 Task: In the Contact  Victoria_Lee@publictheater.org, Create email and send with subject: 'Welcome to a New Paradigm: Introducing Our Visionary Solution', and with mail content 'Greetings,_x000D_
Introducing a visionary approach that will reshape the landscape of your industry. Join us and be part of the future of success!_x000D_
Kind Regards', attach the document: Proposal.doc and insert image: visitingcard.jpg. Below Kind Regards, write Behance and insert the URL: 'www.behance.net'. Mark checkbox to create task to follow up : In 3 business days . Logged in from softage.5@softage.net
Action: Mouse moved to (61, 59)
Screenshot: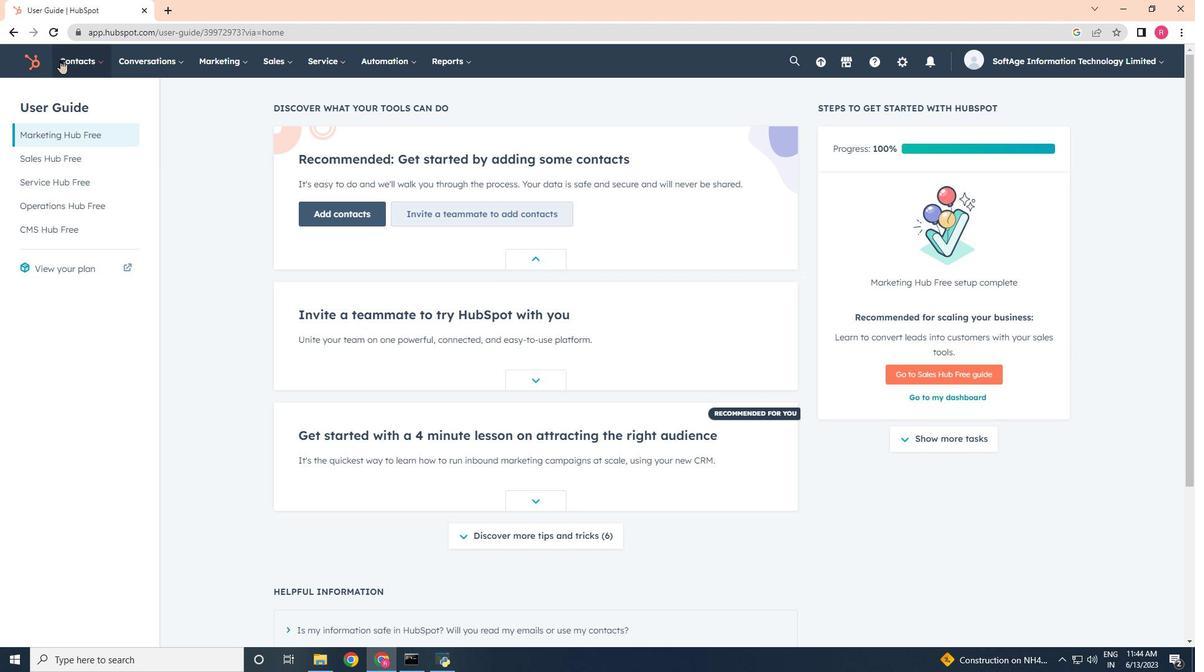 
Action: Mouse pressed left at (61, 59)
Screenshot: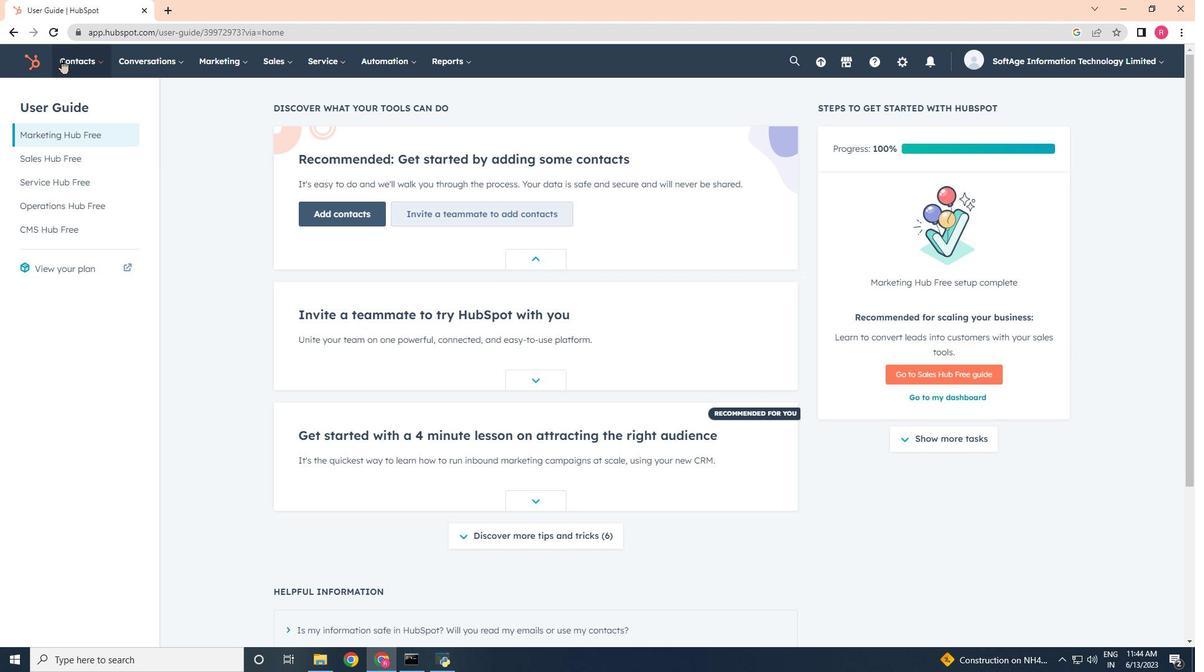 
Action: Mouse moved to (80, 99)
Screenshot: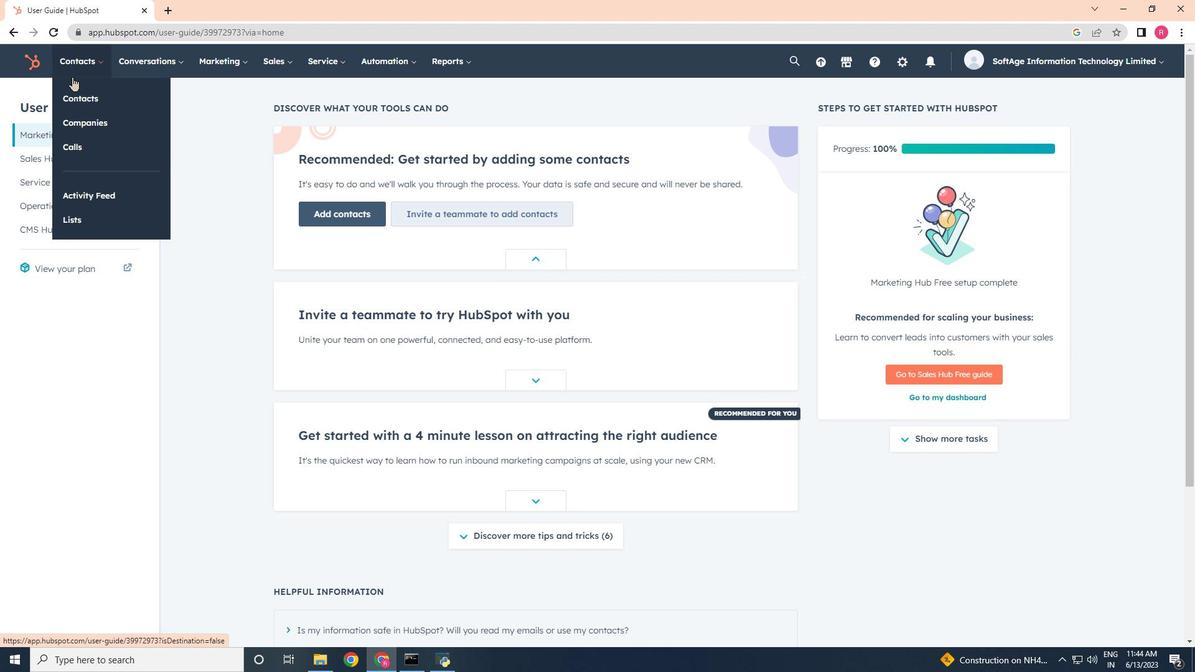 
Action: Mouse pressed left at (80, 99)
Screenshot: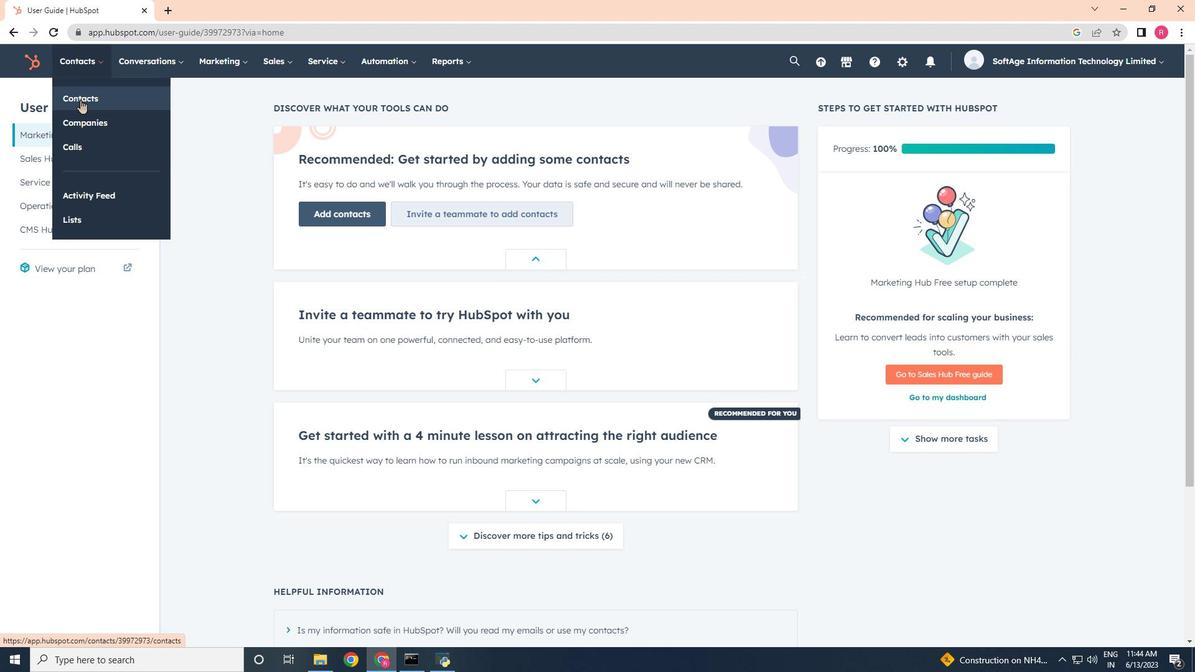 
Action: Mouse moved to (90, 204)
Screenshot: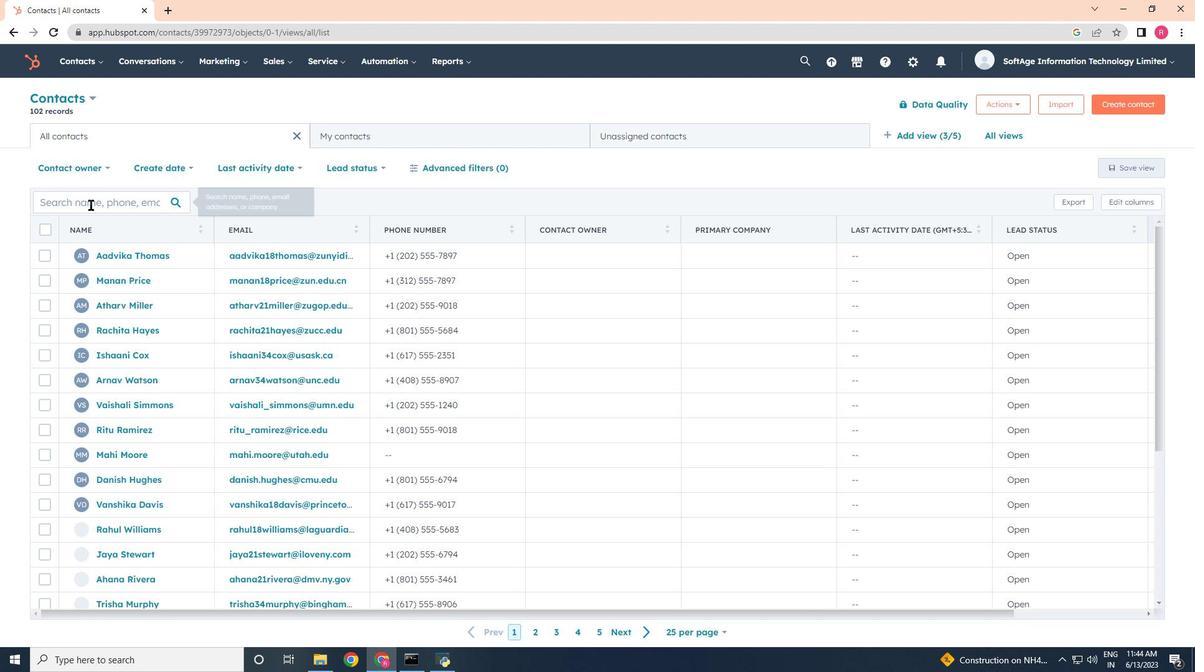 
Action: Mouse pressed left at (90, 204)
Screenshot: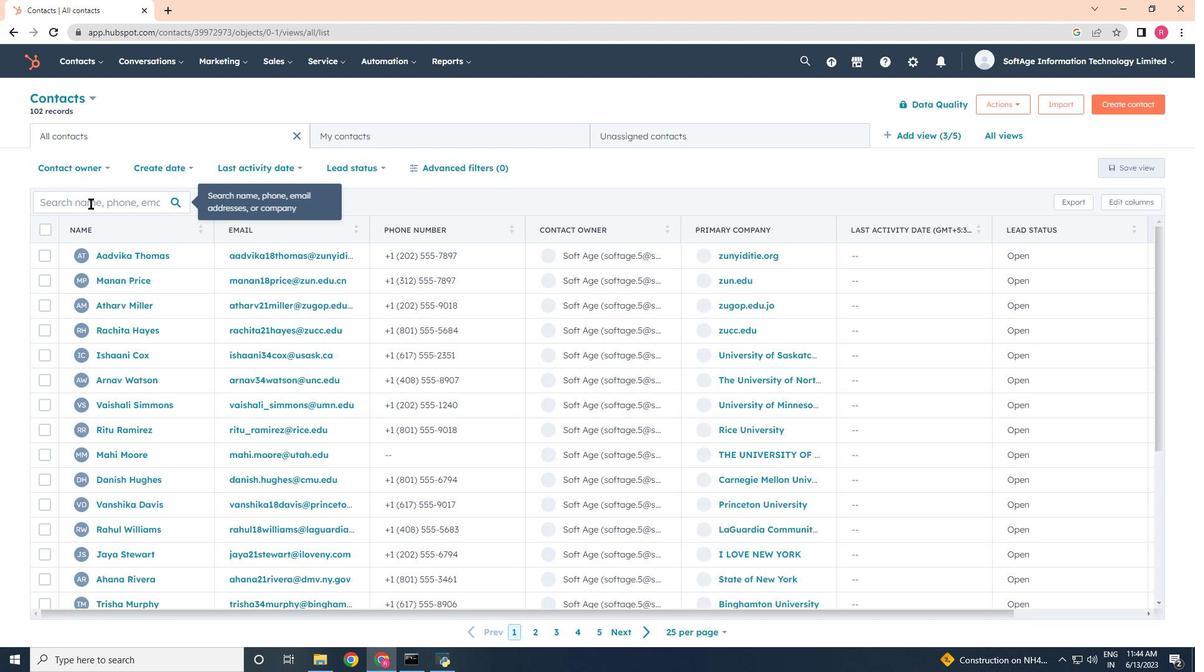 
Action: Key pressed <Key.shift>Victoria<Key.shift><Key.shift><Key.shift><Key.shift><Key.shift><Key.shift><Key.shift><Key.shift><Key.shift><Key.shift><Key.shift><Key.shift><Key.shift><Key.shift>_<Key.shift>Lee<Key.shift>@publictheater.org
Screenshot: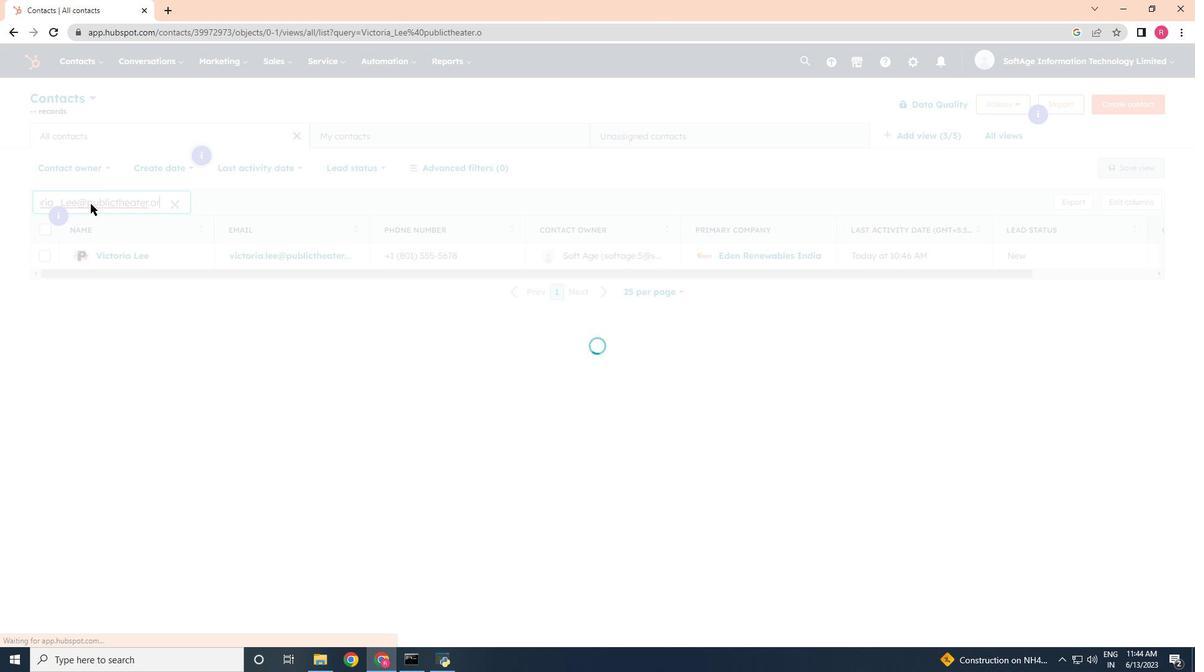 
Action: Mouse moved to (102, 257)
Screenshot: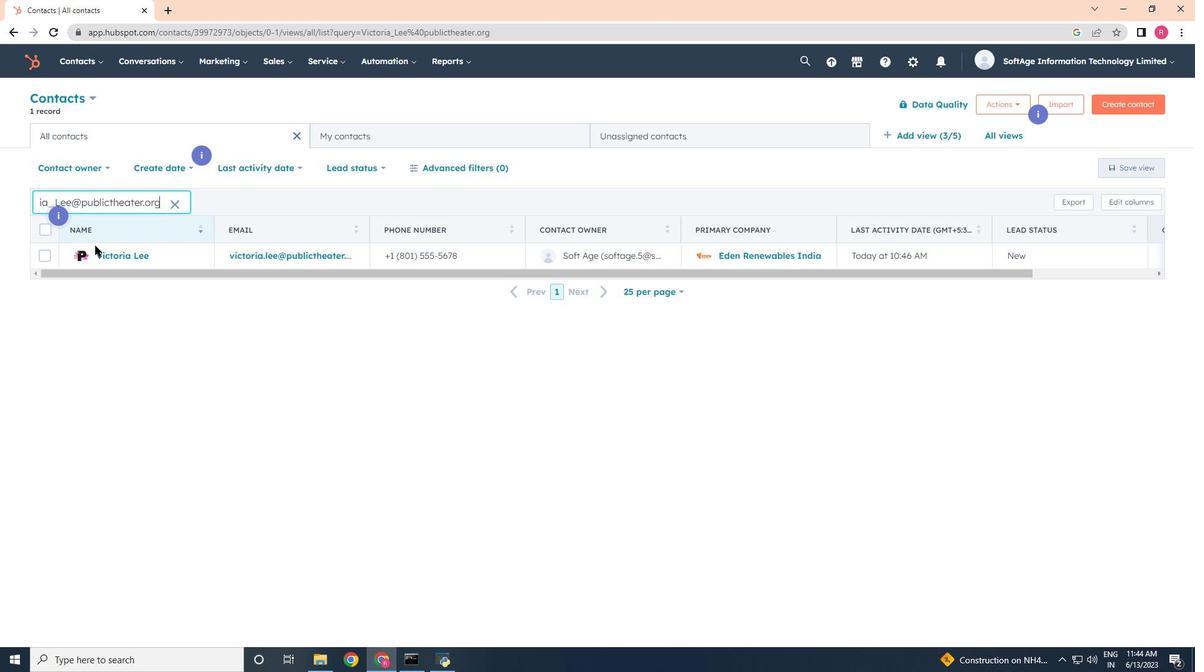 
Action: Mouse pressed left at (102, 257)
Screenshot: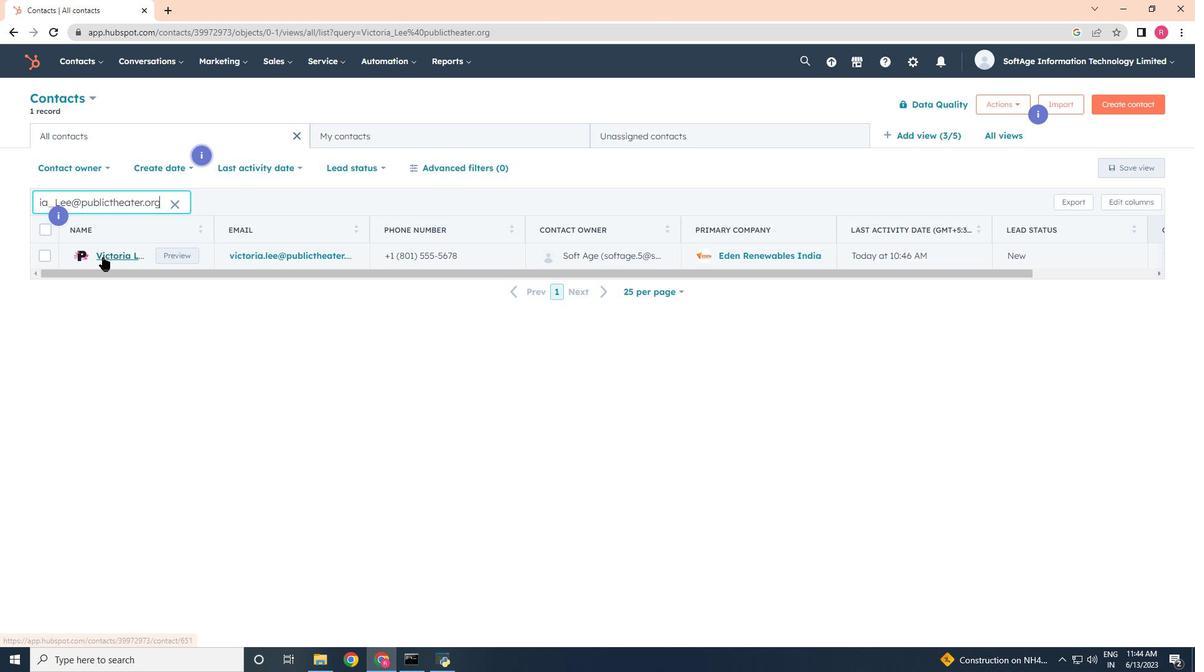 
Action: Mouse moved to (75, 210)
Screenshot: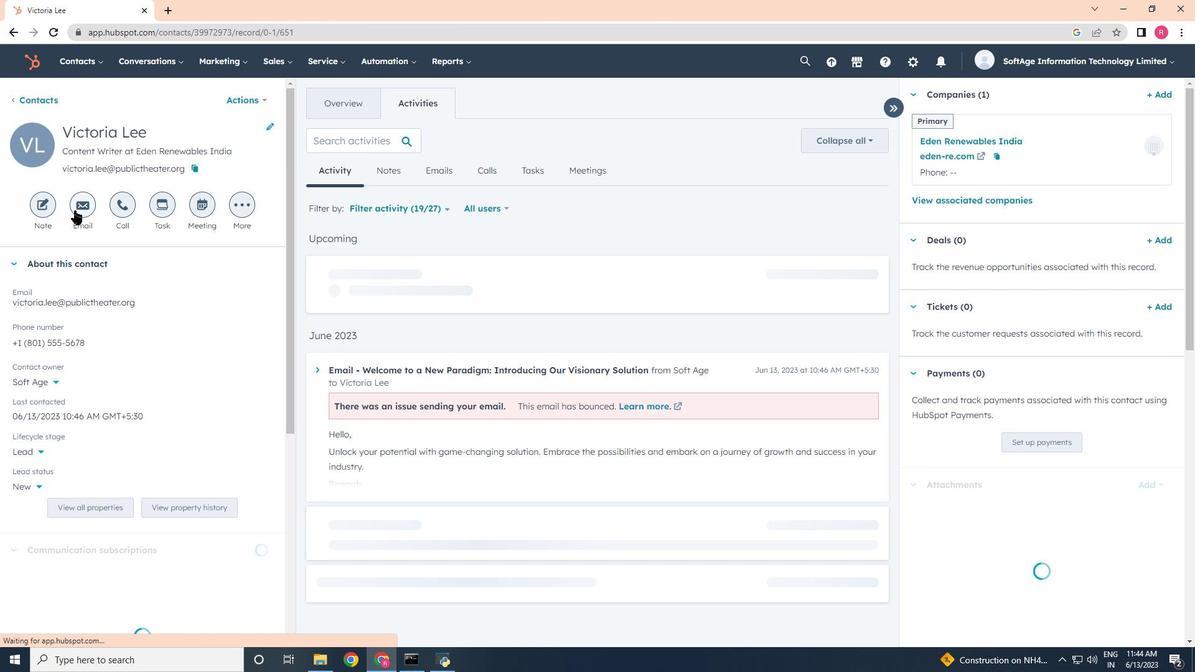 
Action: Mouse pressed left at (75, 210)
Screenshot: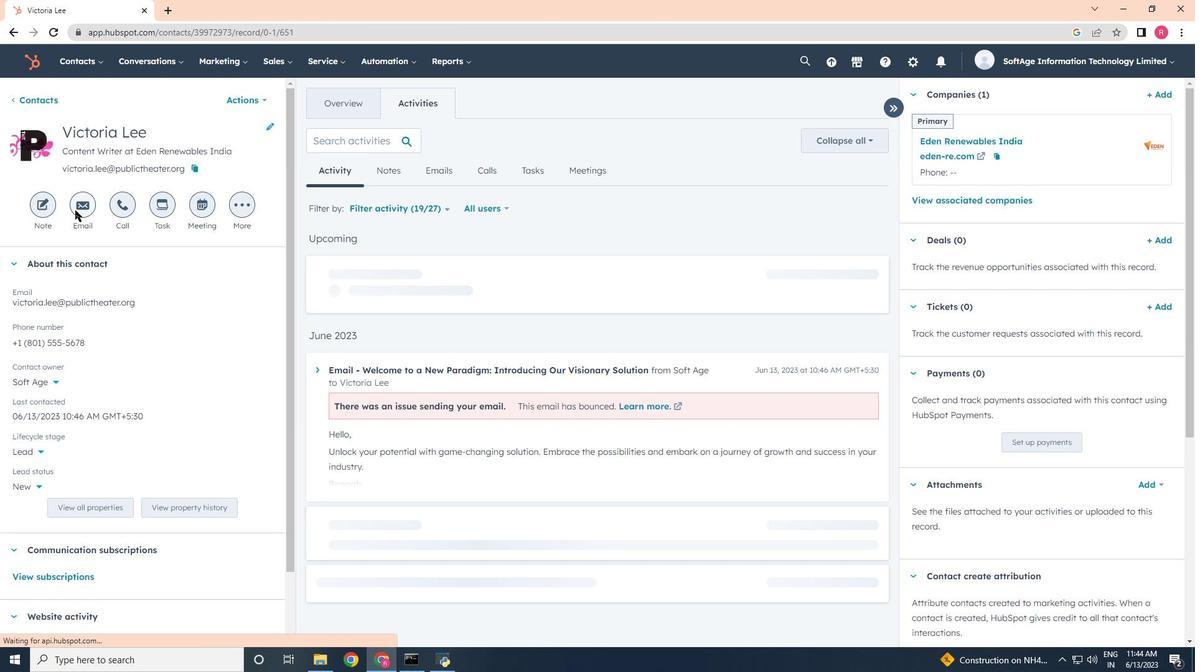 
Action: Mouse moved to (1053, 314)
Screenshot: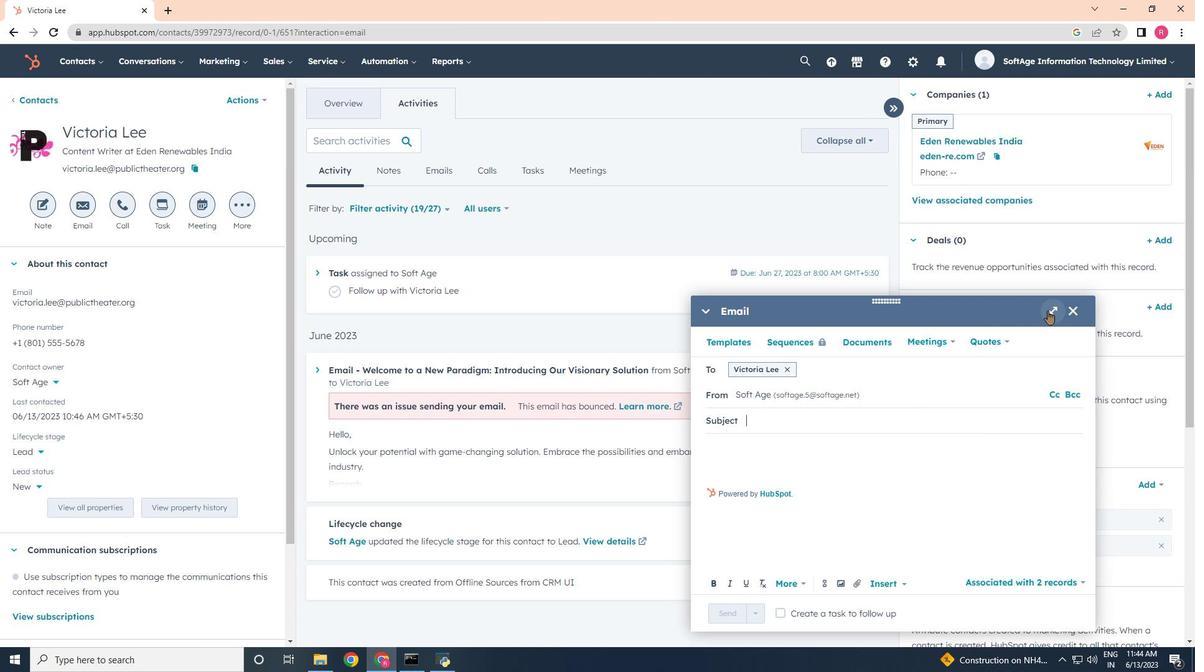 
Action: Mouse pressed left at (1053, 314)
Screenshot: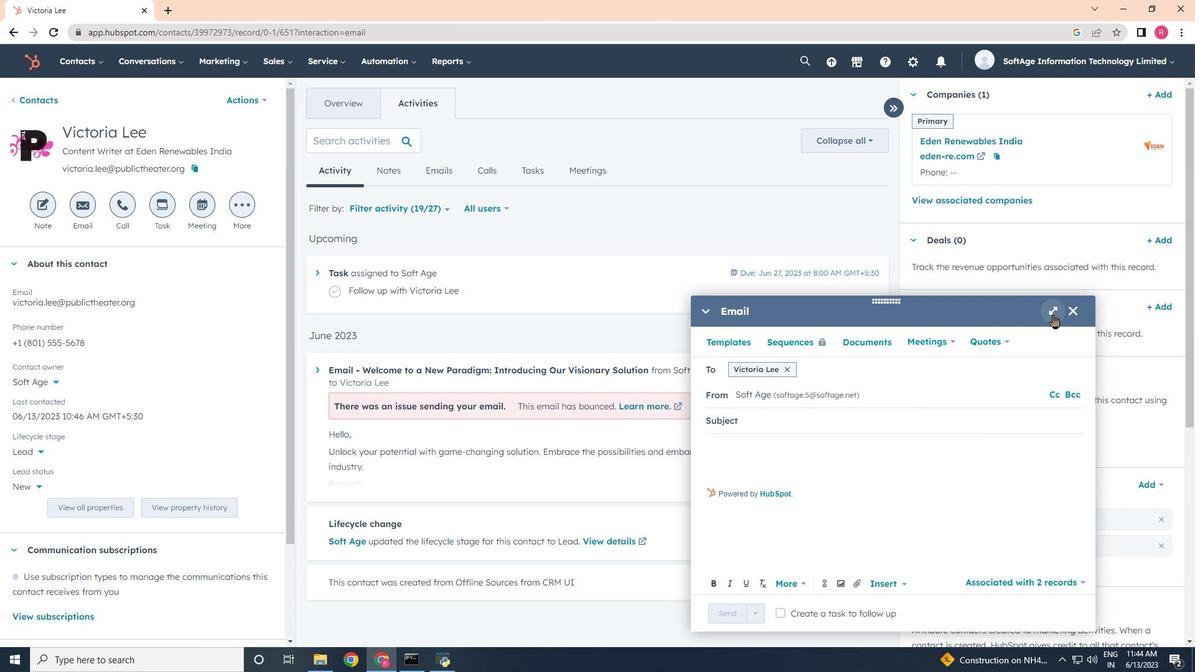 
Action: Mouse moved to (186, 287)
Screenshot: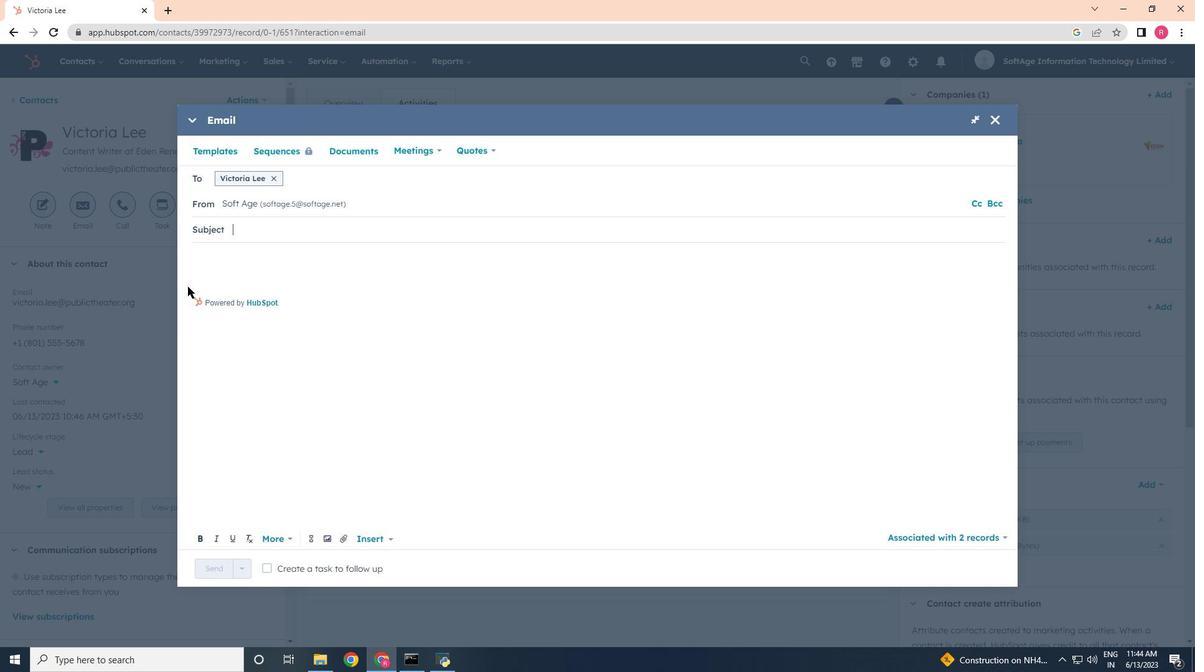 
Action: Key pressed <Key.shift>Welcome<Key.space>to<Key.space>a<Key.space><Key.shift>New<Key.space><Key.space><Key.shift><Key.shift><Key.shift>Paradigm<Key.shift_r>:<Key.space><Key.shift>Introducing<Key.space><Key.shift>Our<Key.space><Key.shift>Vinionary<Key.space><Key.backspace><Key.backspace><Key.backspace><Key.backspace><Key.backspace><Key.backspace><Key.backspace><Key.backspace>sionary<Key.space><Key.shift><Key.shift><Key.shift><Key.shift><Key.shift>Solution<Key.space>
Screenshot: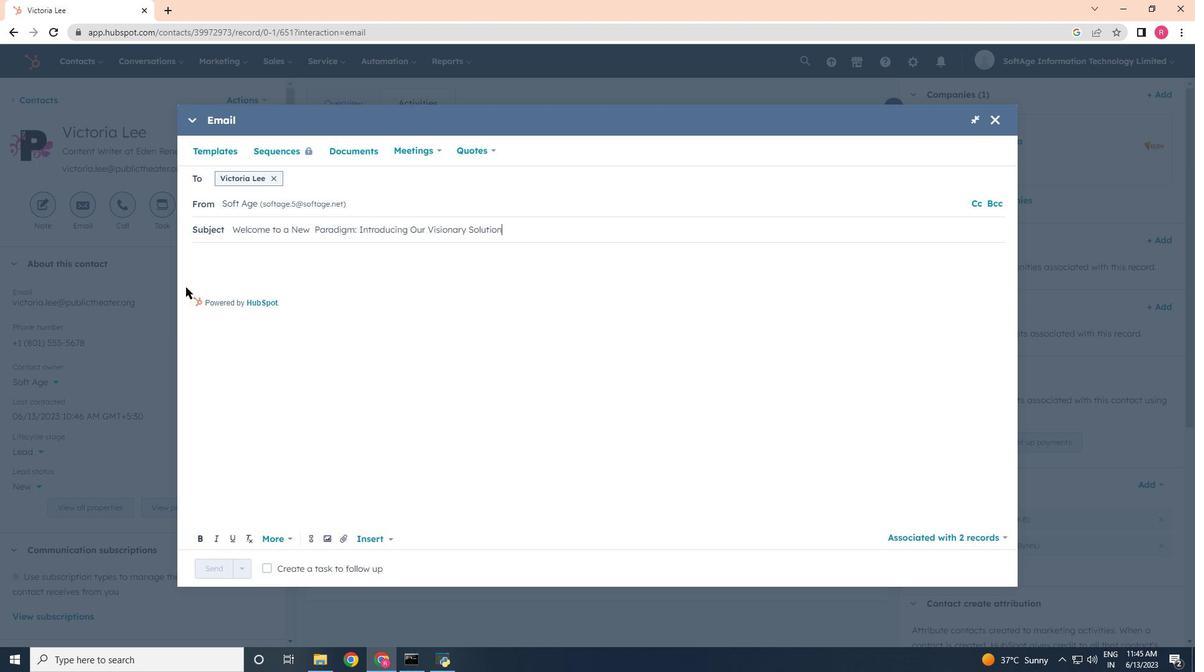 
Action: Mouse moved to (226, 255)
Screenshot: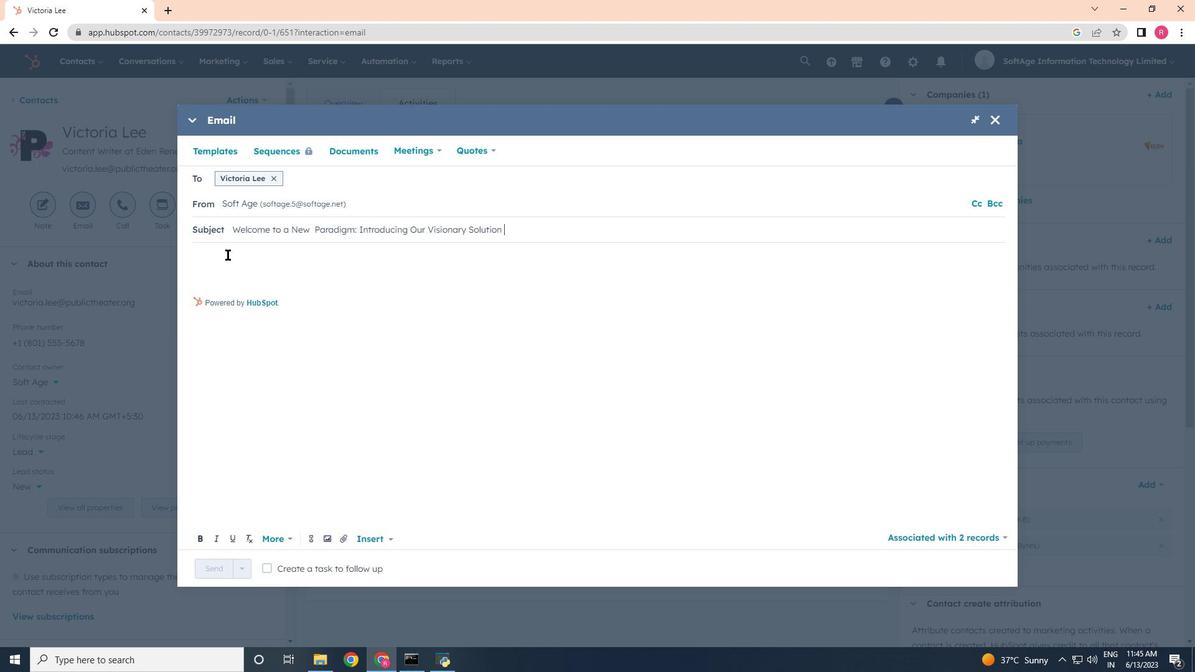 
Action: Mouse pressed left at (226, 255)
Screenshot: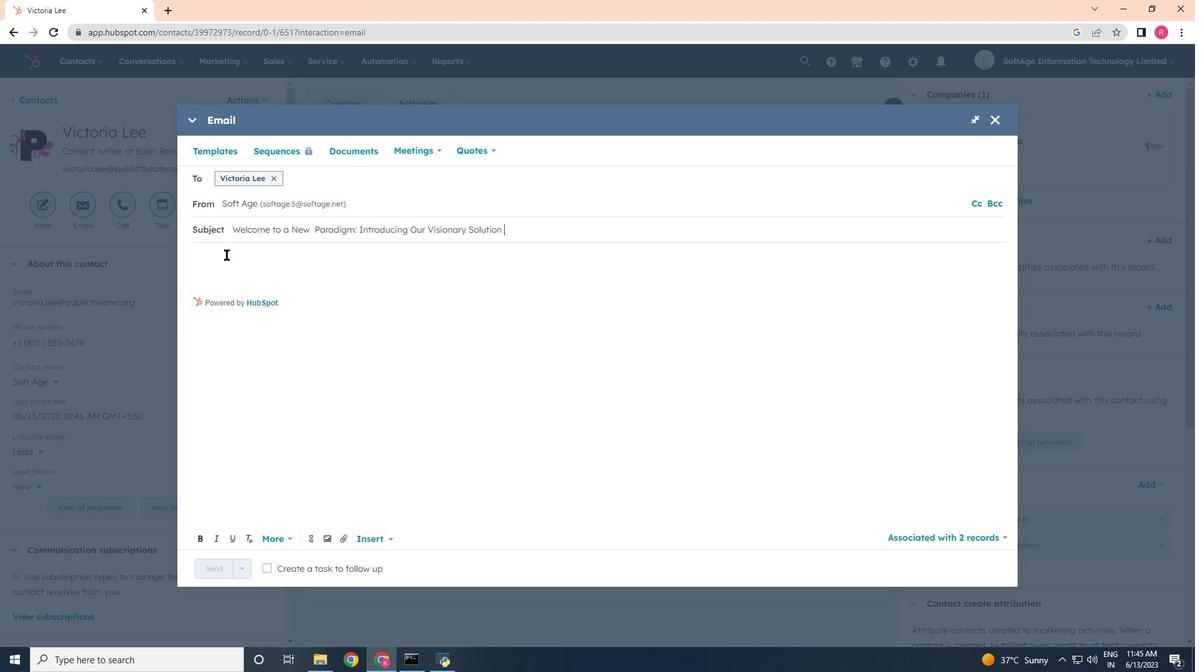 
Action: Mouse moved to (225, 255)
Screenshot: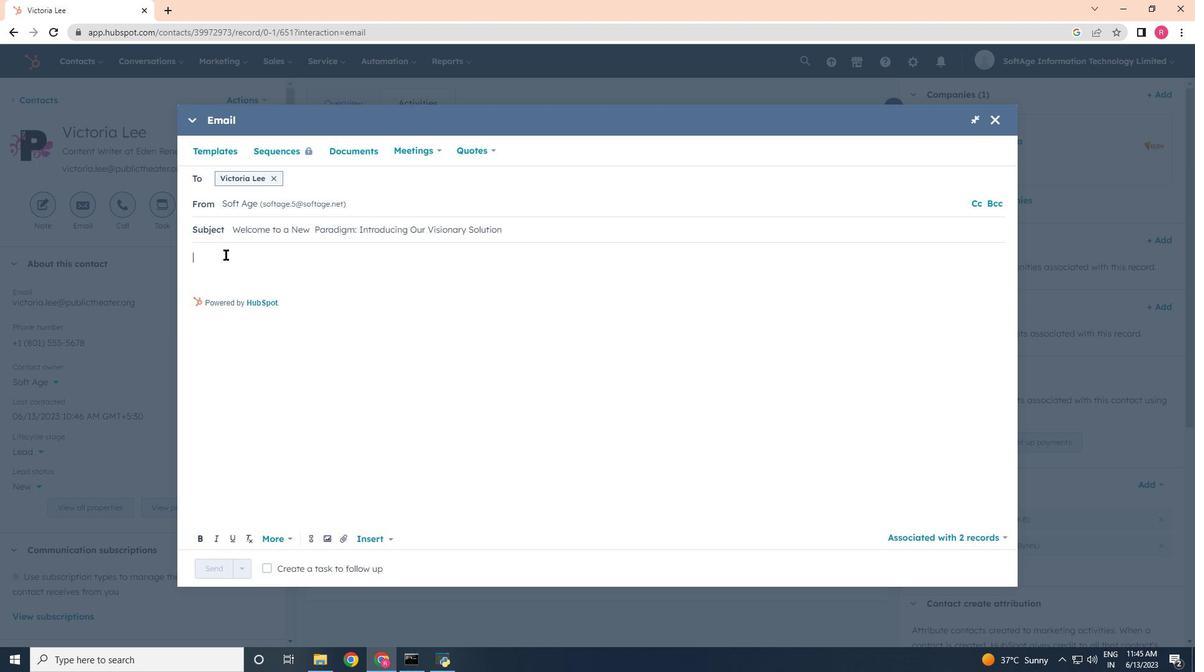 
Action: Key pressed <Key.shift>Greeti
Screenshot: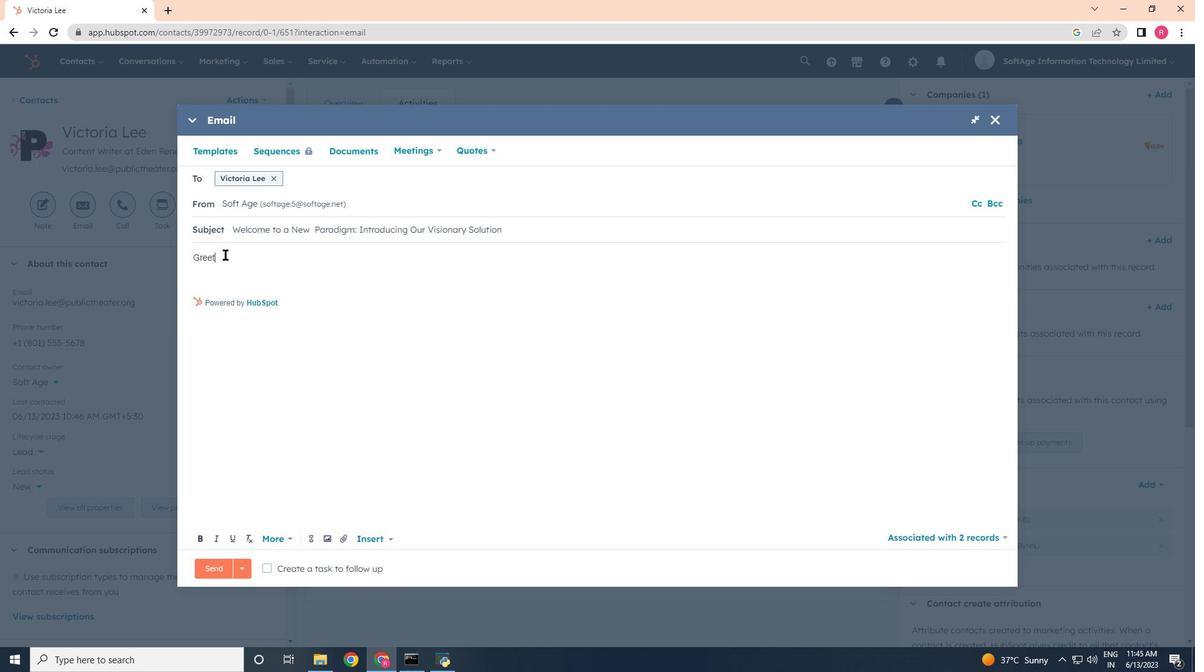 
Action: Mouse moved to (225, 255)
Screenshot: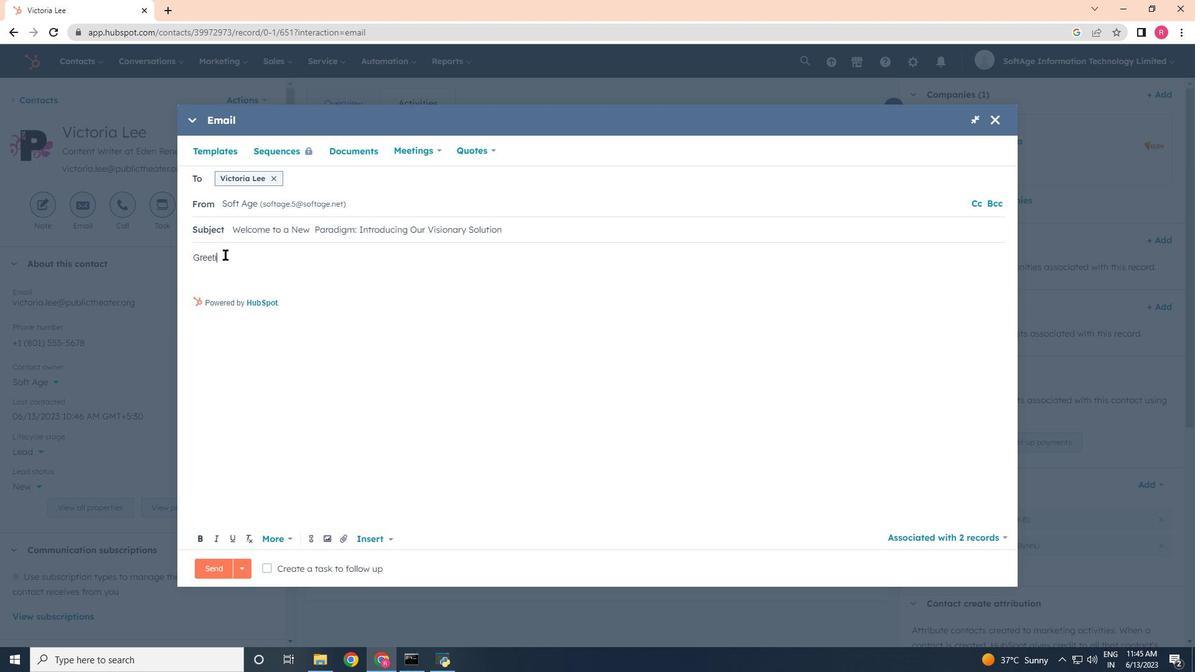 
Action: Key pressed ngs<Key.space><Key.backspace>,<Key.enter><Key.enter><Key.shift>Introducing<Key.space>a<Key.space><Key.shift><Key.shift><Key.shift>visionary<Key.space>appo<Key.backspace>roach<Key.space>tha<Key.space><Key.backspace>t<Key.space>will<Key.space>reshape<Key.space>the<Key.space>landscape<Key.space>of<Key.space>yout<Key.backspace>r<Key.space>industru=<Key.backspace><Key.backspace>y<Key.space><Key.backspace>.<Key.space><Key.shift>Join<Key.space>us<Key.space>and<Key.space>be<Key.space>part<Key.space>of<Key.space>the<Key.space>future<Key.space>of<Key.space>success<Key.shift>!<Key.space><Key.enter><Key.enter><Key.shift>Kind<Key.space><Key.shift><Key.shift><Key.shift>Regards<Key.space><Key.insert><Key.backspace>,<Key.enter>
Screenshot: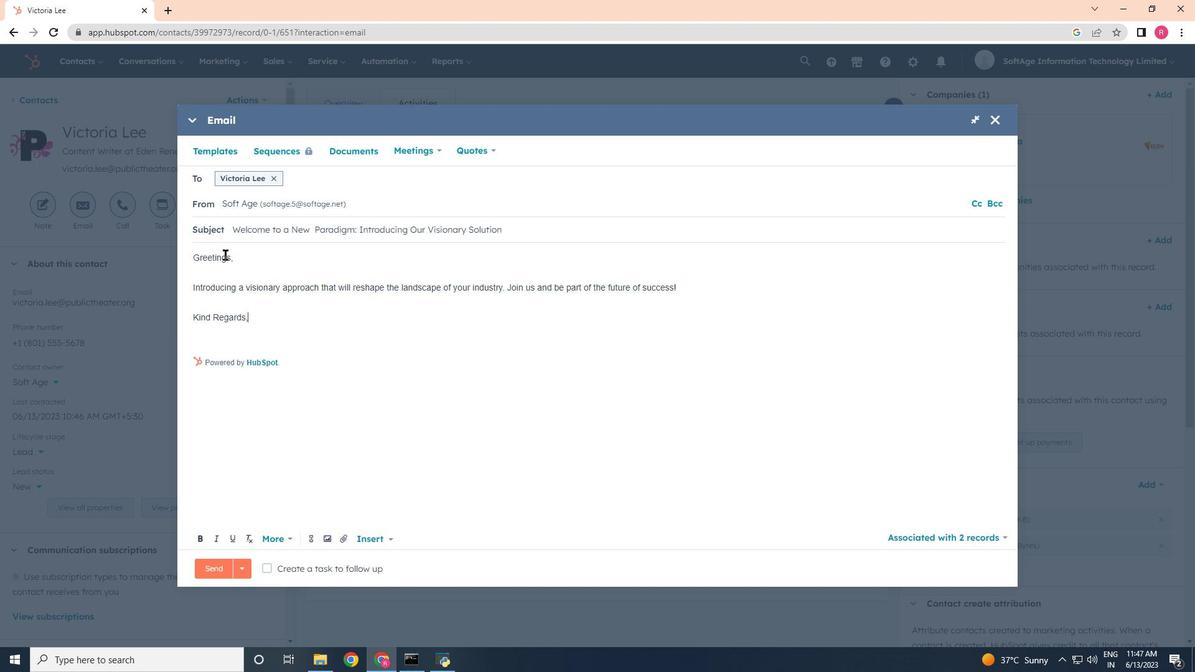 
Action: Mouse moved to (349, 544)
Screenshot: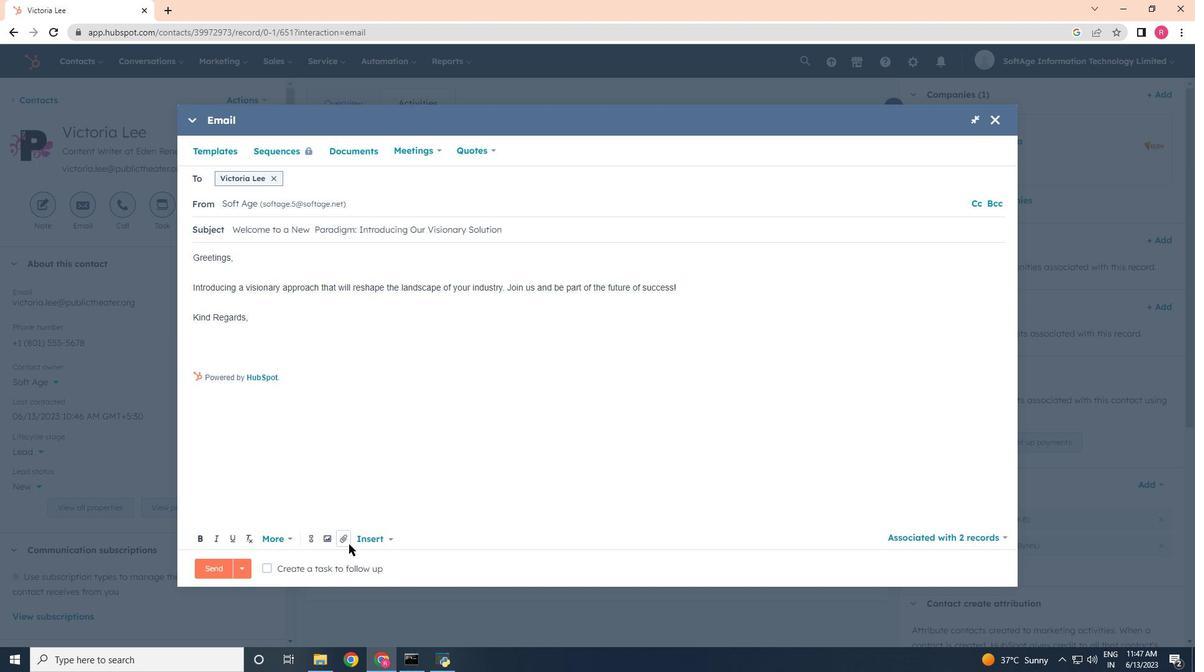 
Action: Mouse pressed left at (349, 544)
Screenshot: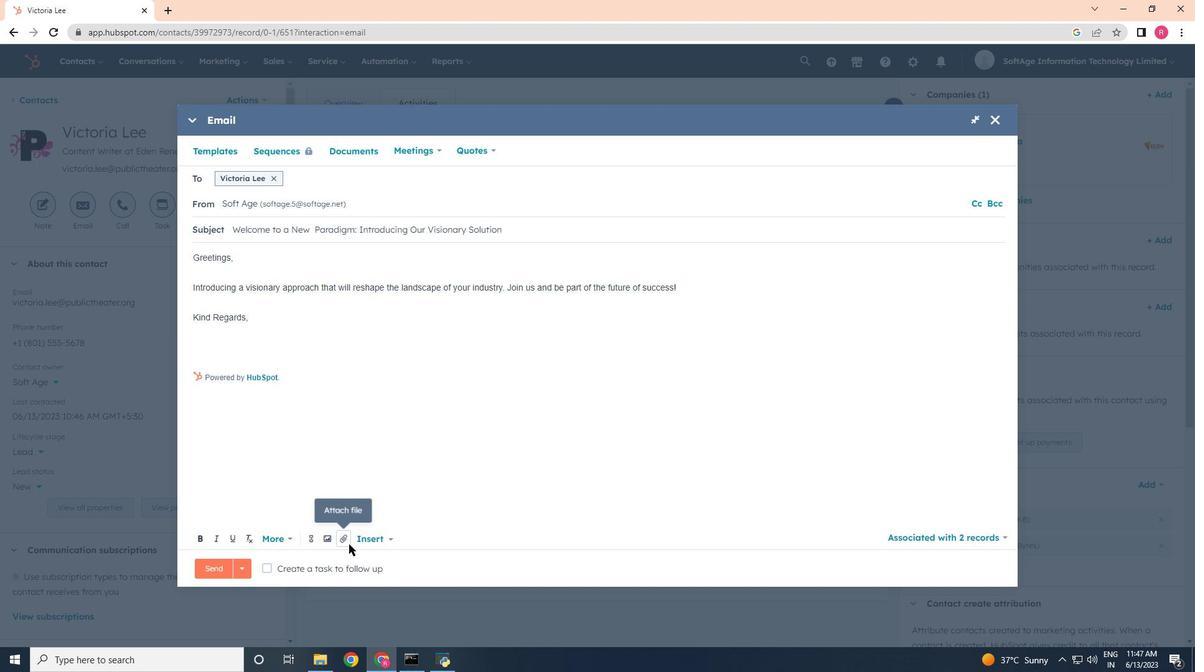 
Action: Mouse moved to (361, 509)
Screenshot: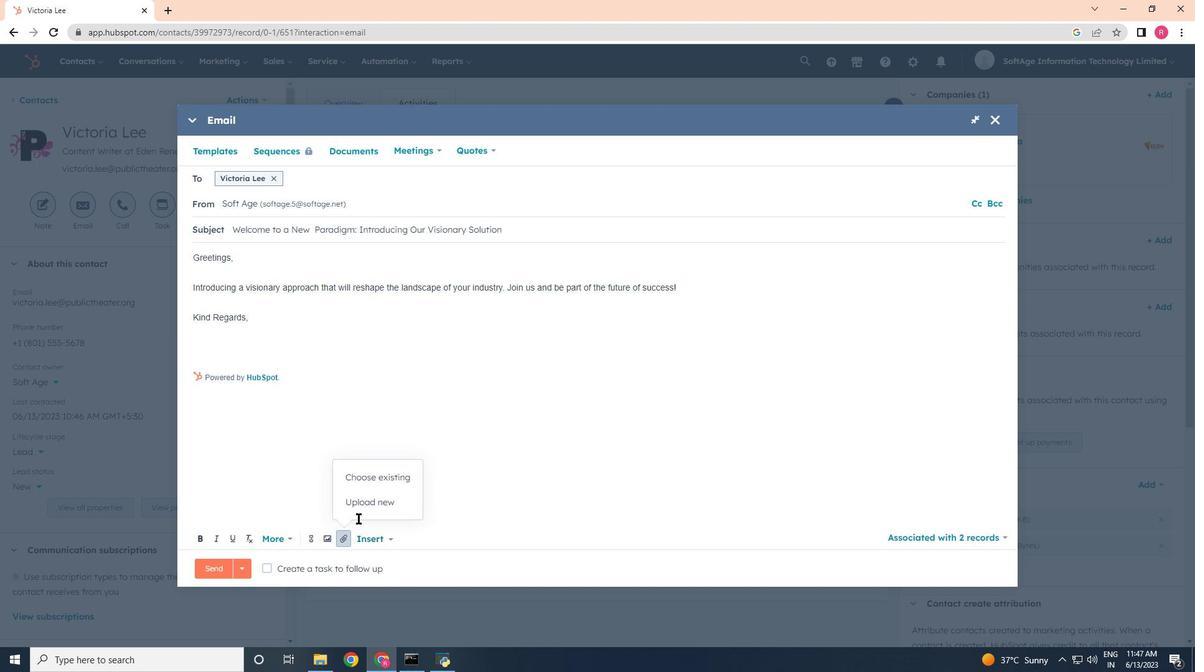 
Action: Mouse pressed left at (361, 509)
Screenshot: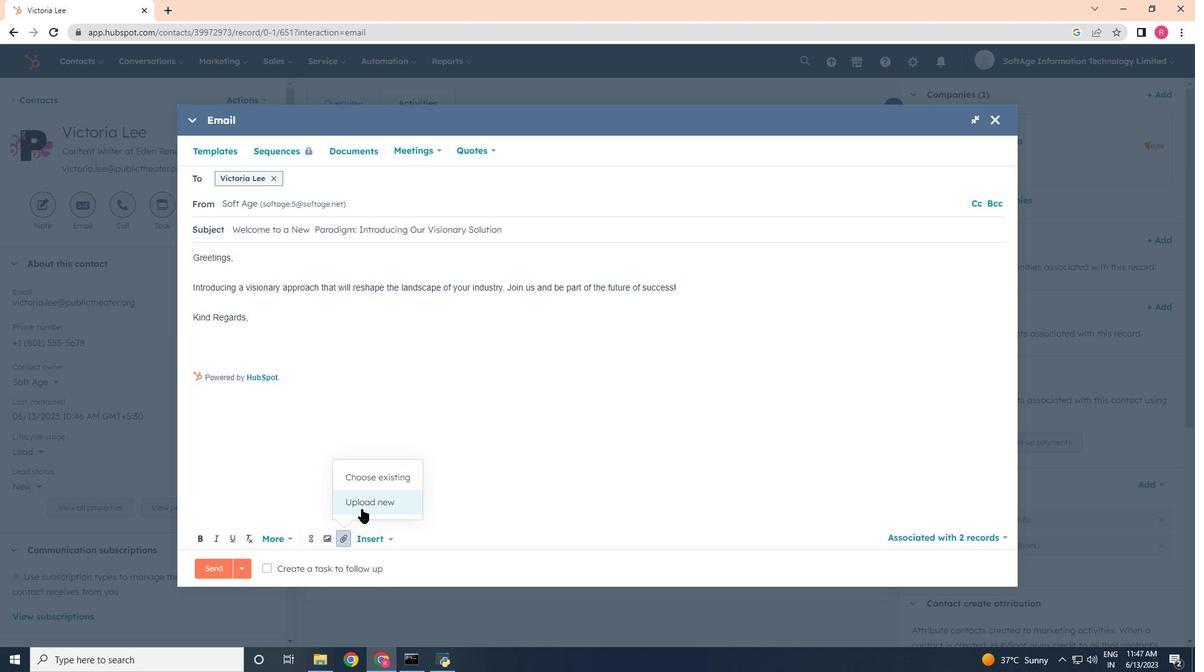 
Action: Mouse moved to (176, 174)
Screenshot: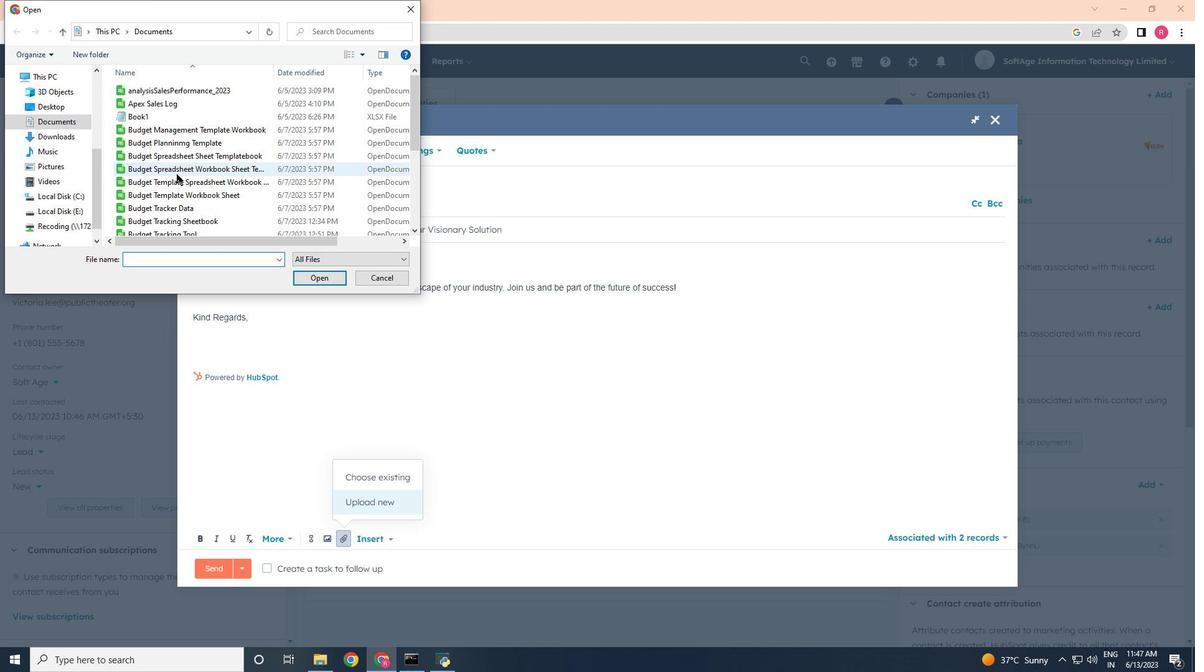 
Action: Mouse scrolled (176, 174) with delta (0, 0)
Screenshot: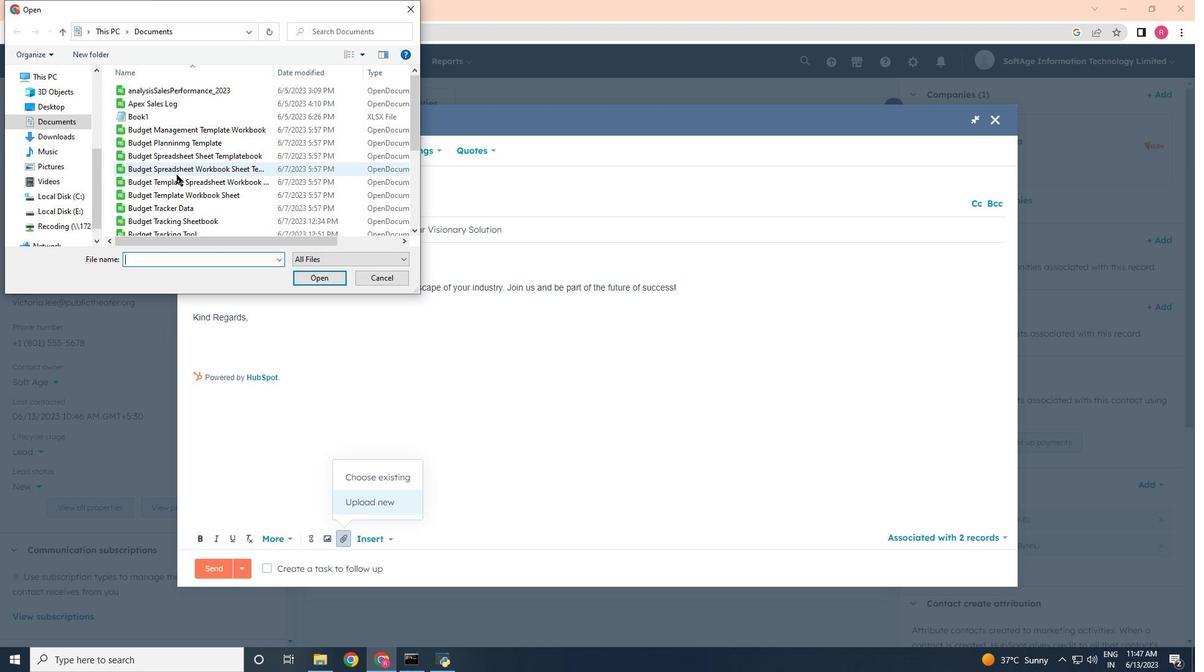 
Action: Mouse moved to (177, 174)
Screenshot: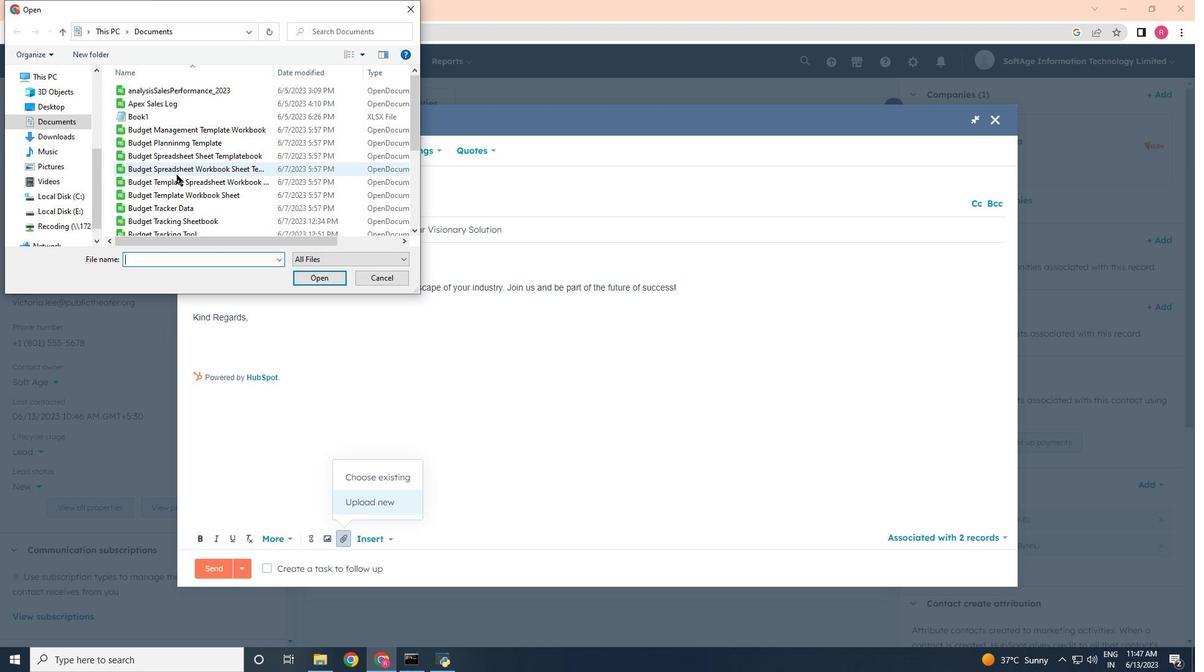 
Action: Mouse scrolled (177, 174) with delta (0, 0)
Screenshot: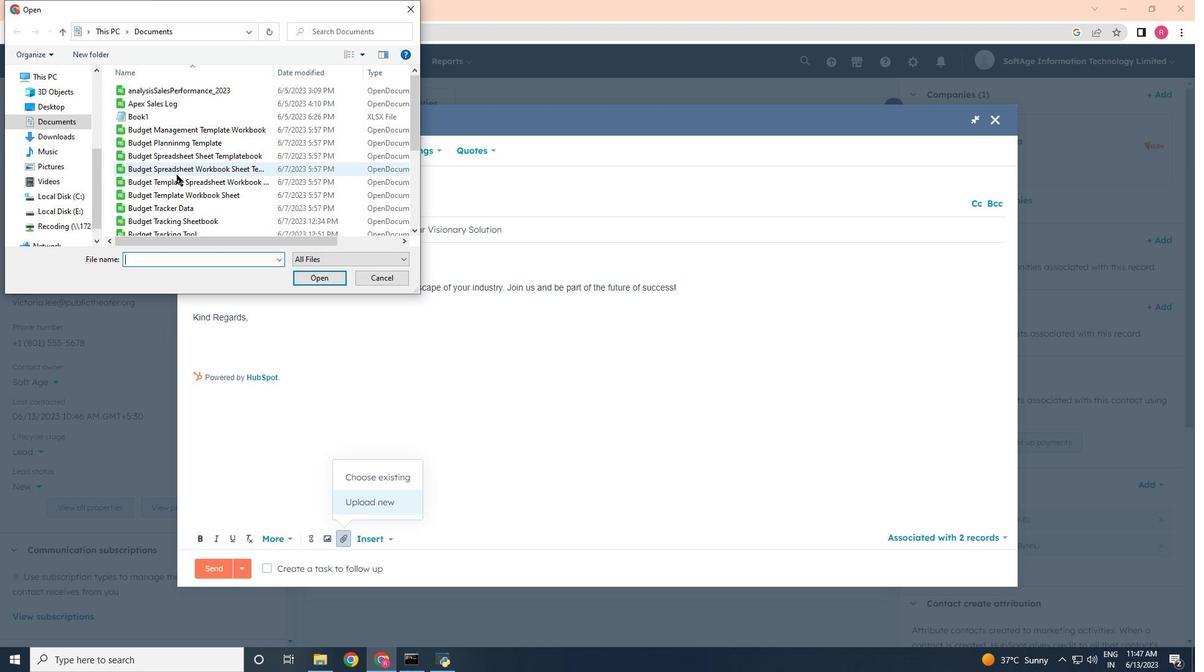 
Action: Mouse moved to (177, 175)
Screenshot: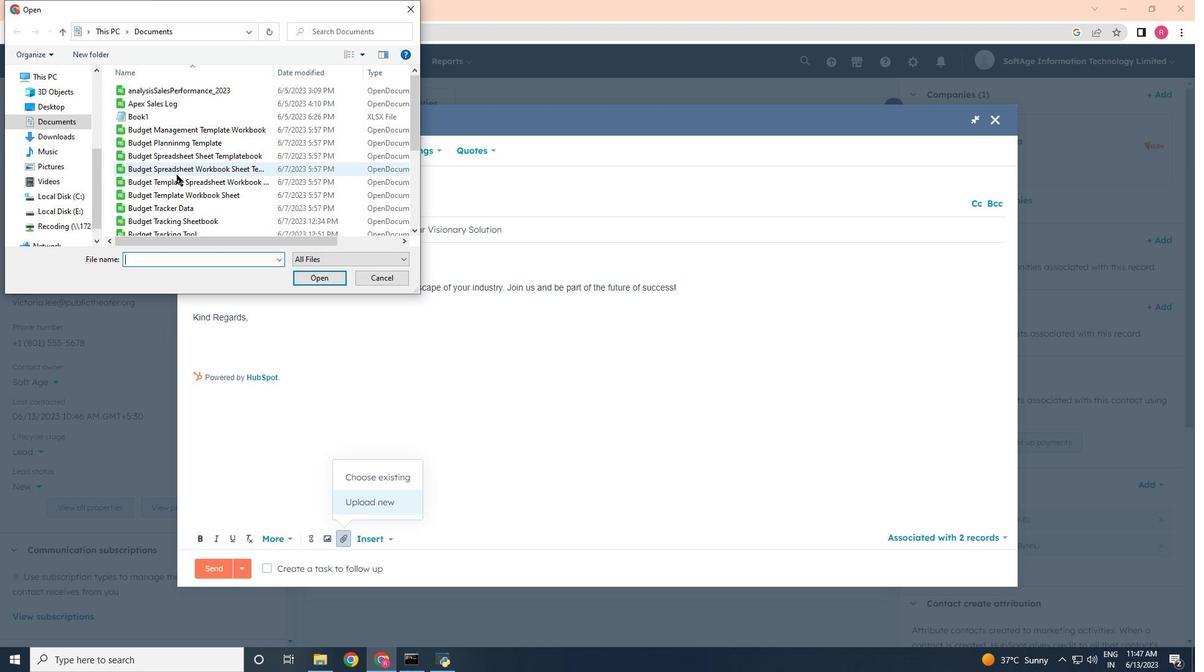 
Action: Mouse scrolled (177, 174) with delta (0, 0)
Screenshot: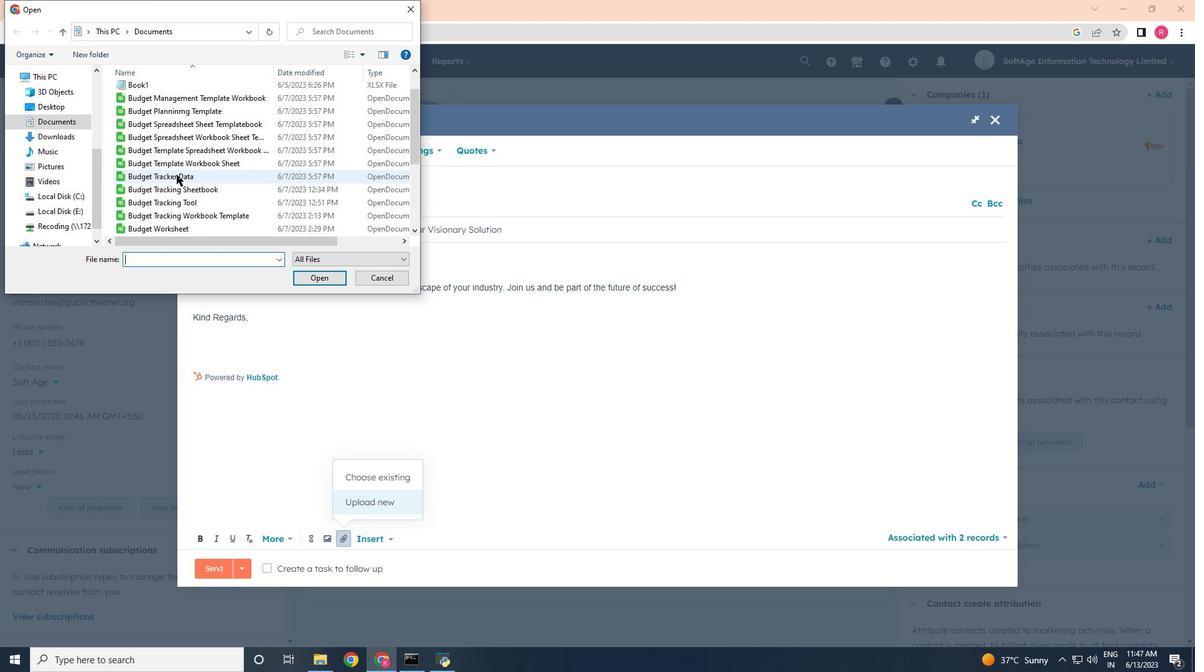 
Action: Mouse moved to (178, 176)
Screenshot: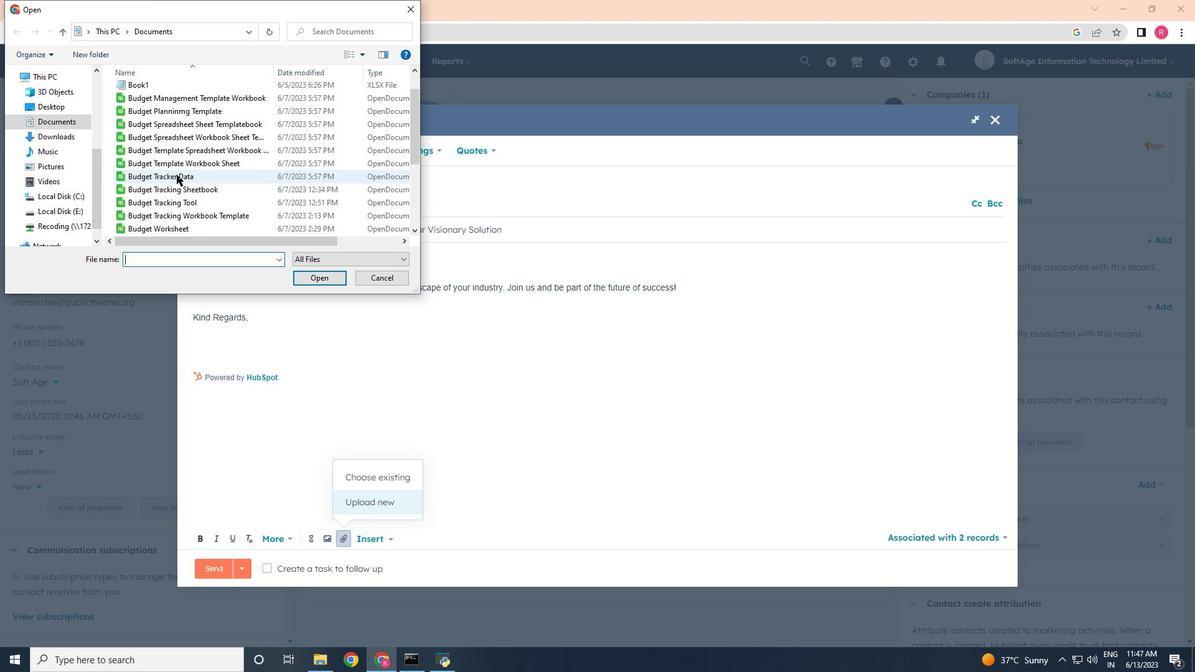 
Action: Mouse scrolled (178, 175) with delta (0, 0)
Screenshot: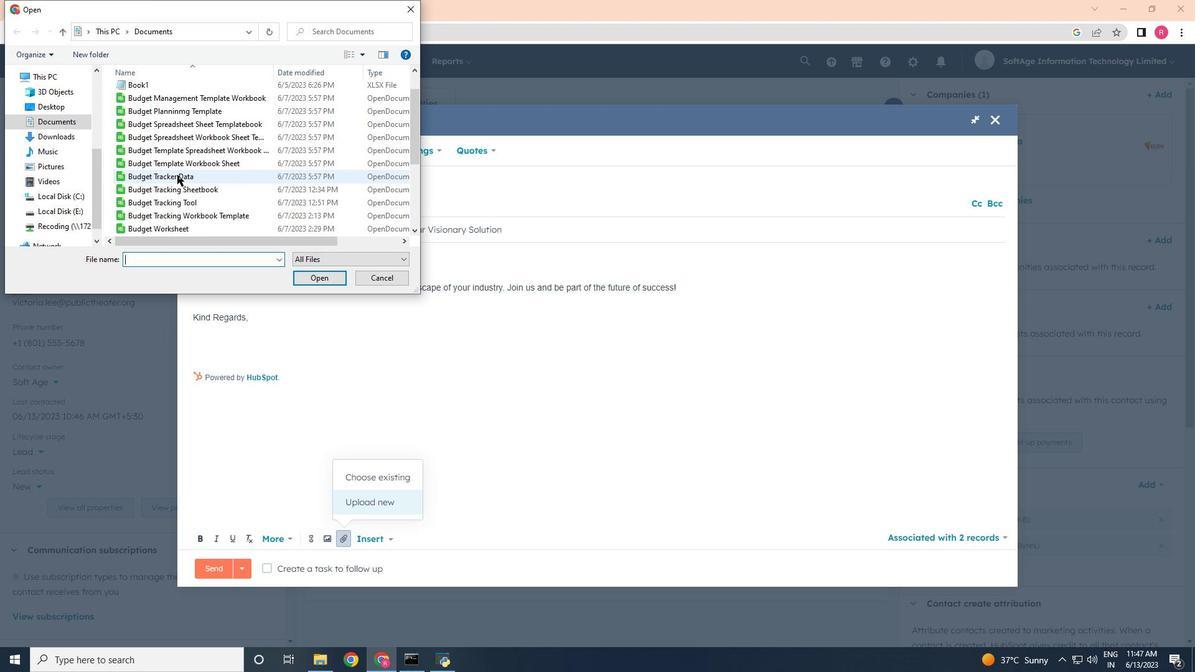 
Action: Mouse scrolled (178, 175) with delta (0, 0)
Screenshot: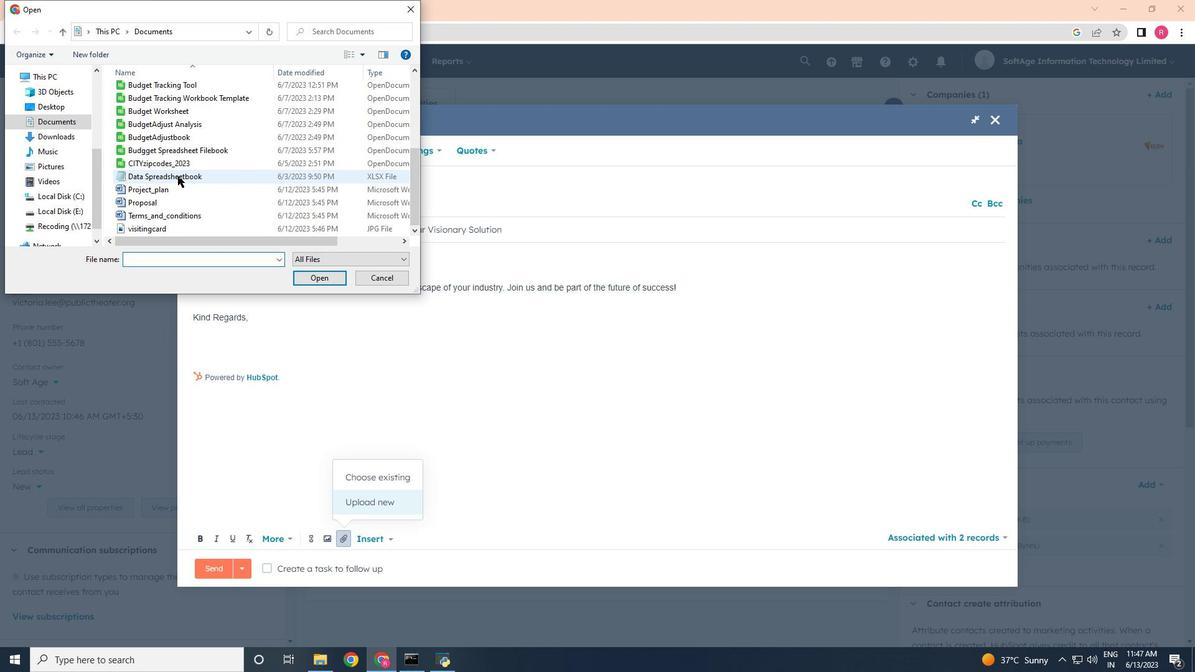 
Action: Mouse scrolled (178, 175) with delta (0, 0)
Screenshot: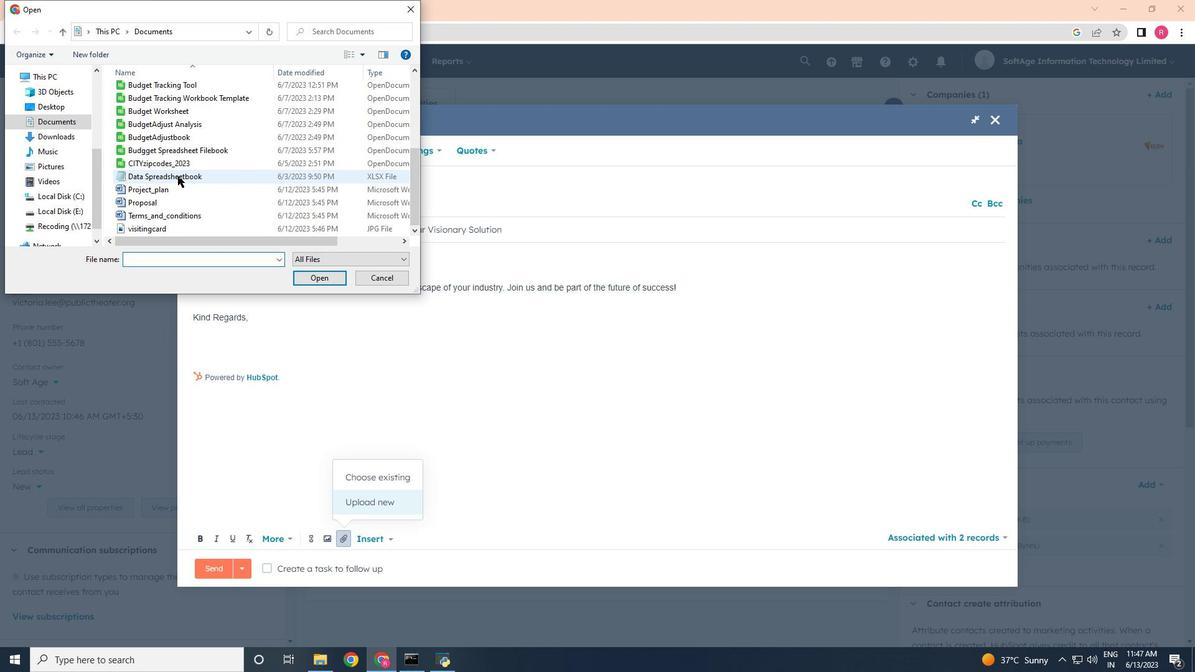 
Action: Mouse moved to (181, 202)
Screenshot: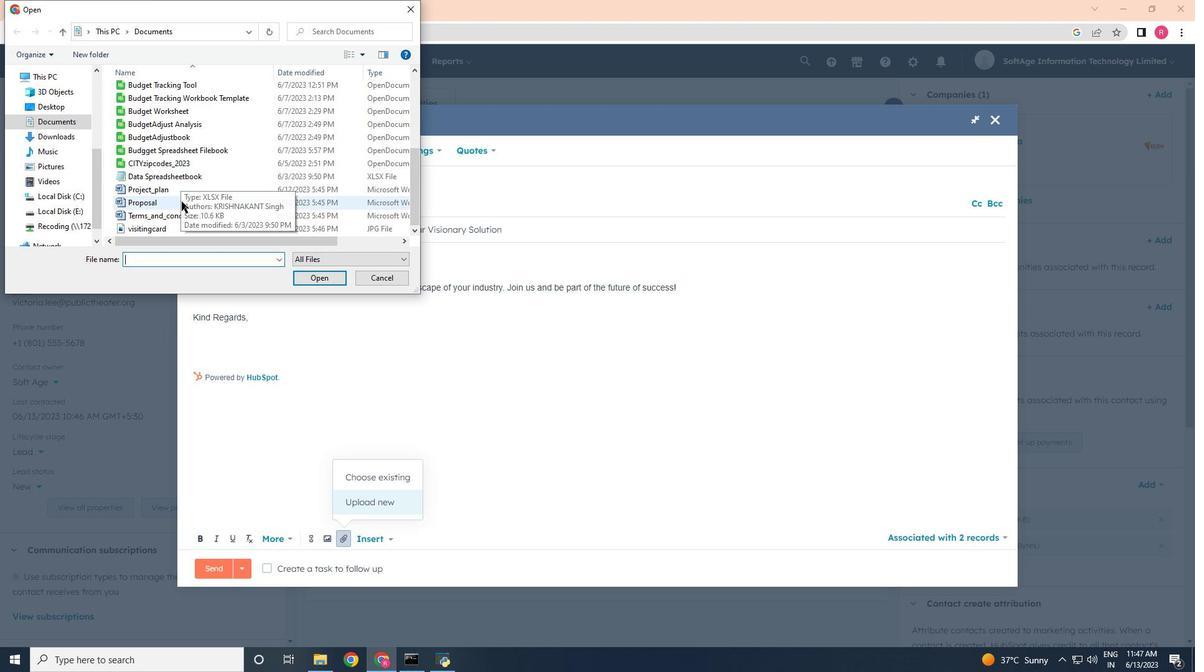 
Action: Mouse pressed left at (181, 202)
Screenshot: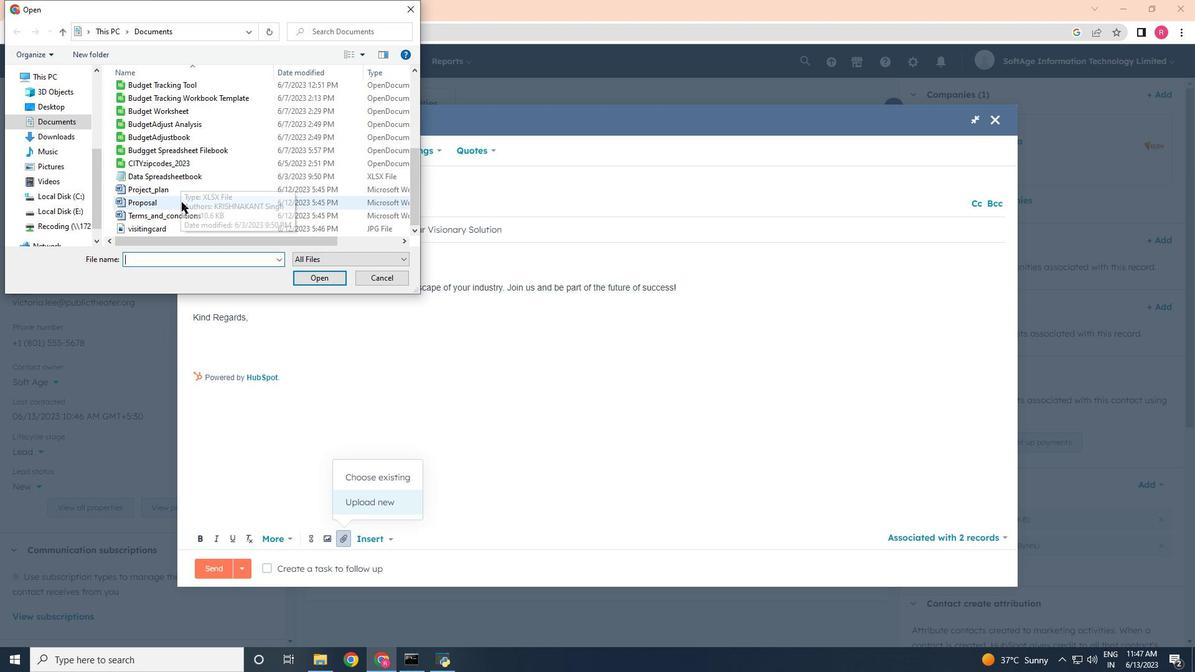 
Action: Mouse moved to (320, 277)
Screenshot: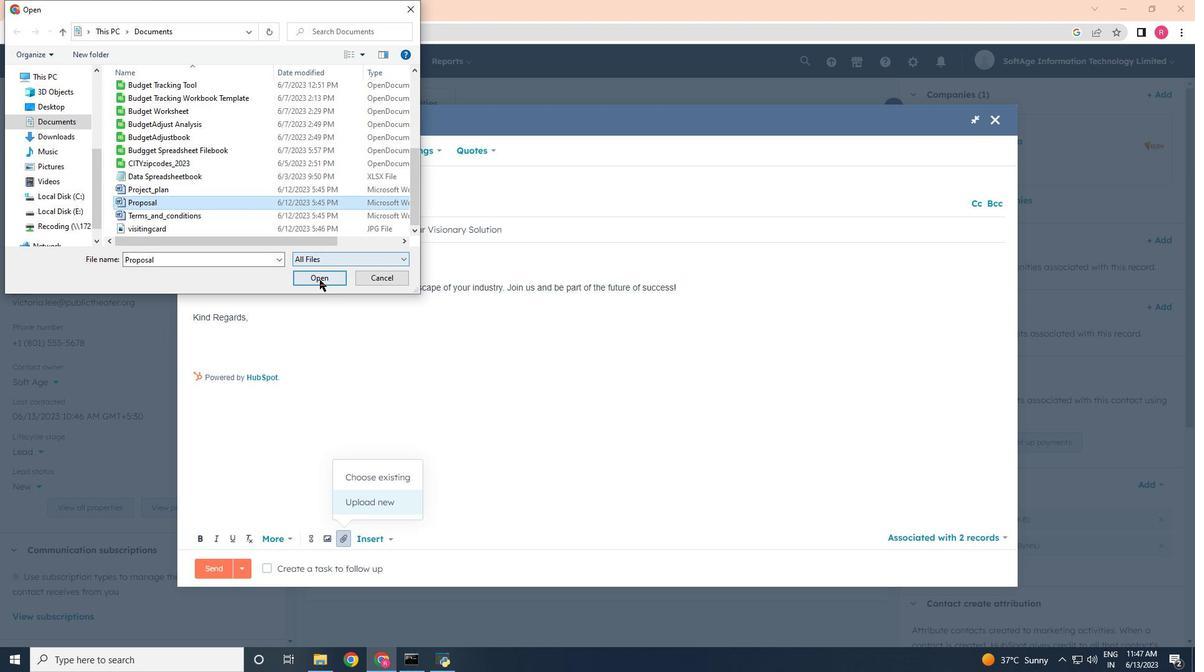 
Action: Mouse pressed left at (320, 277)
Screenshot: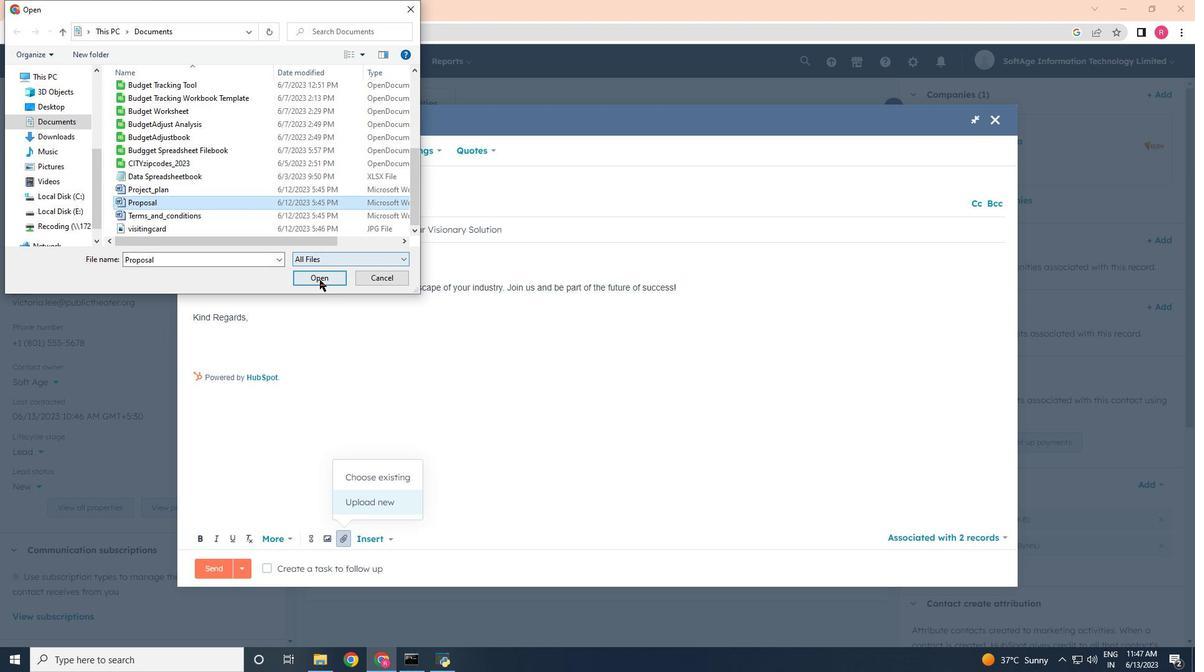 
Action: Mouse moved to (338, 511)
Screenshot: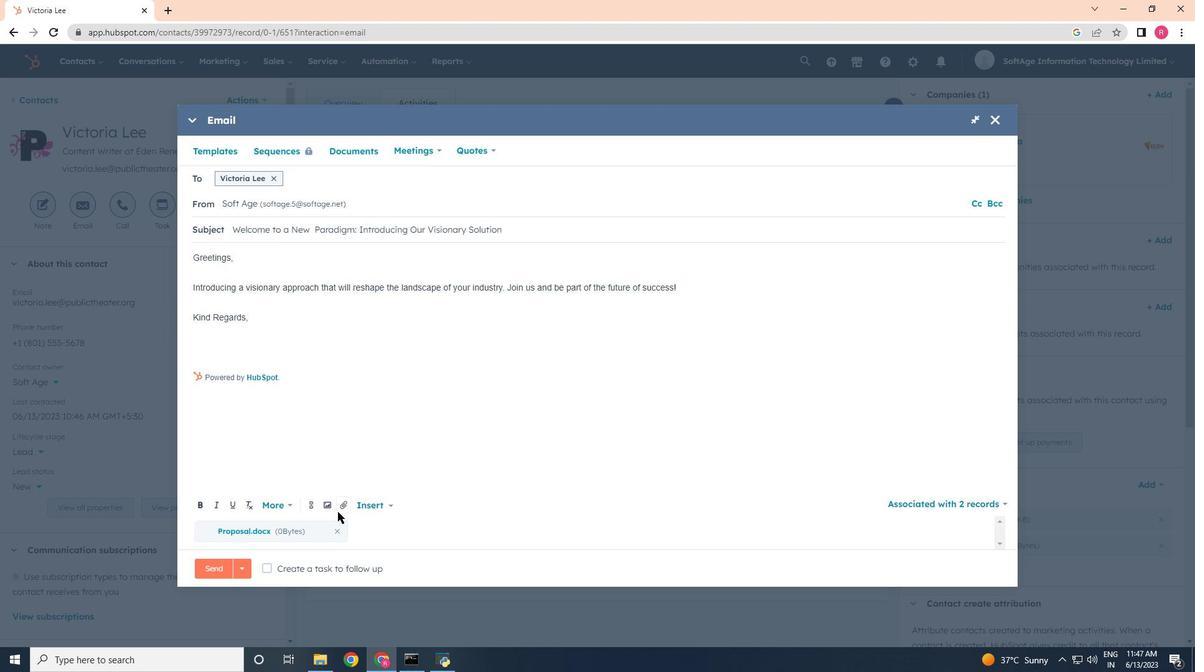 
Action: Mouse pressed left at (338, 511)
Screenshot: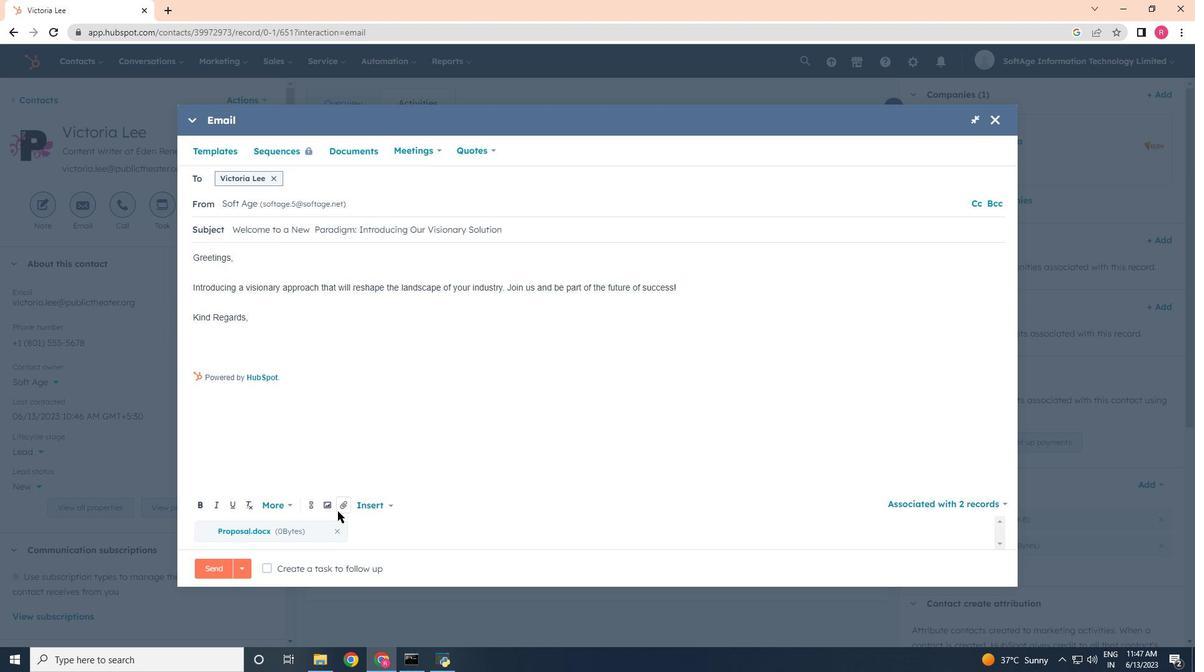 
Action: Mouse moved to (361, 473)
Screenshot: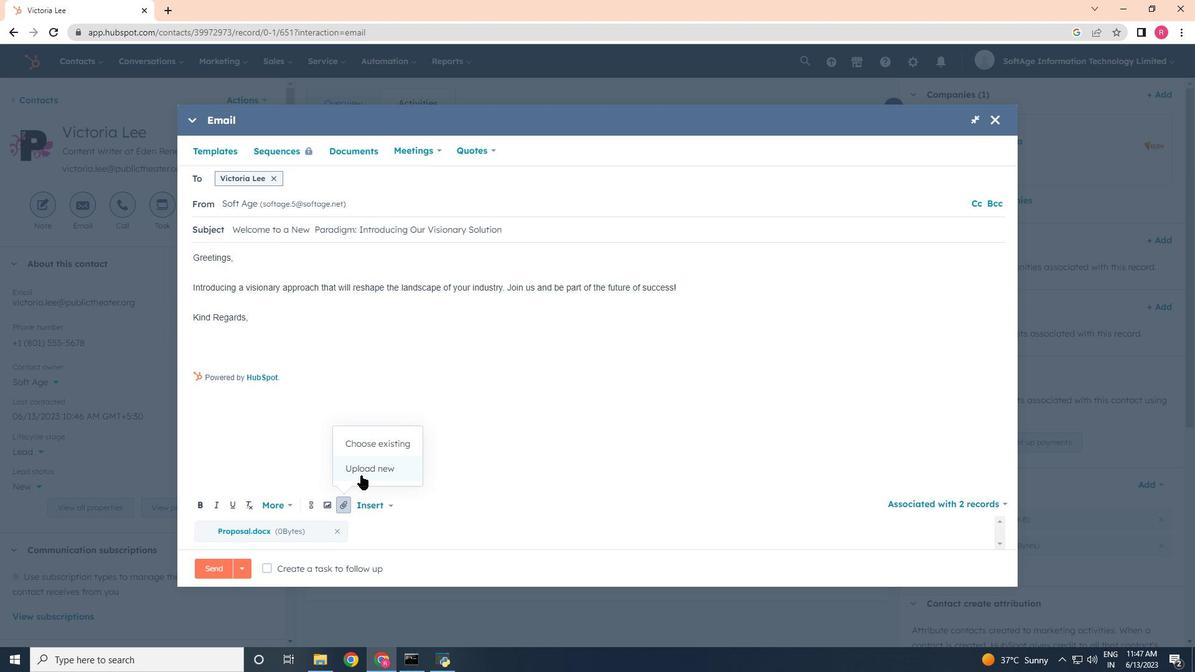 
Action: Mouse pressed left at (361, 473)
Screenshot: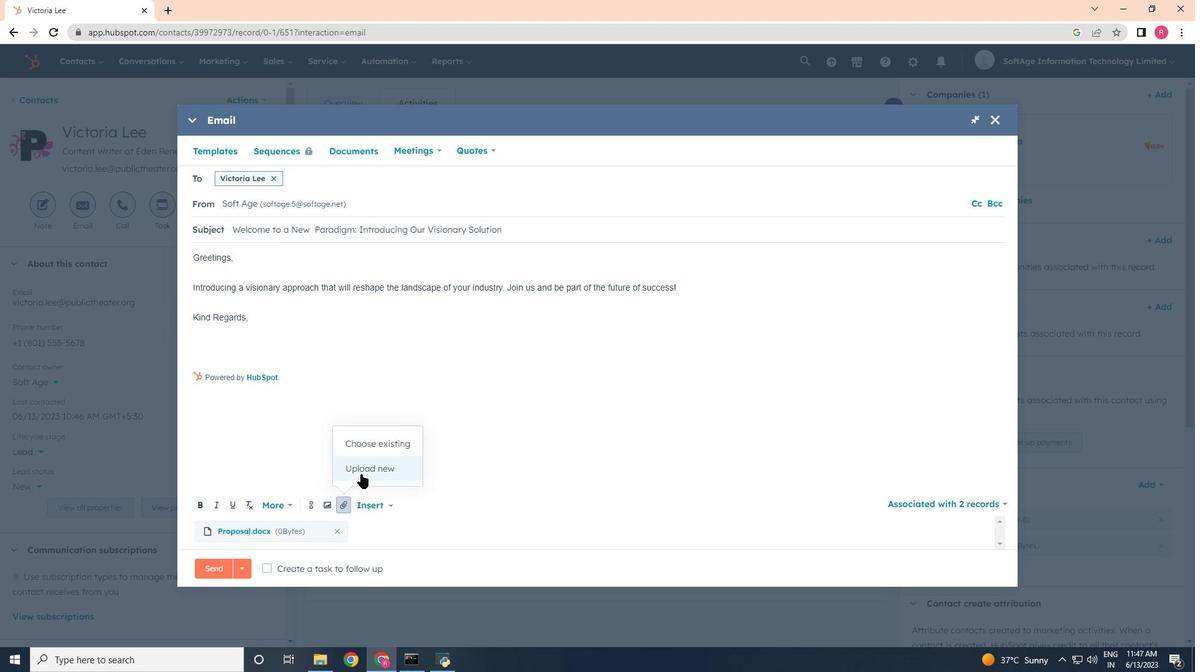 
Action: Mouse moved to (345, 438)
Screenshot: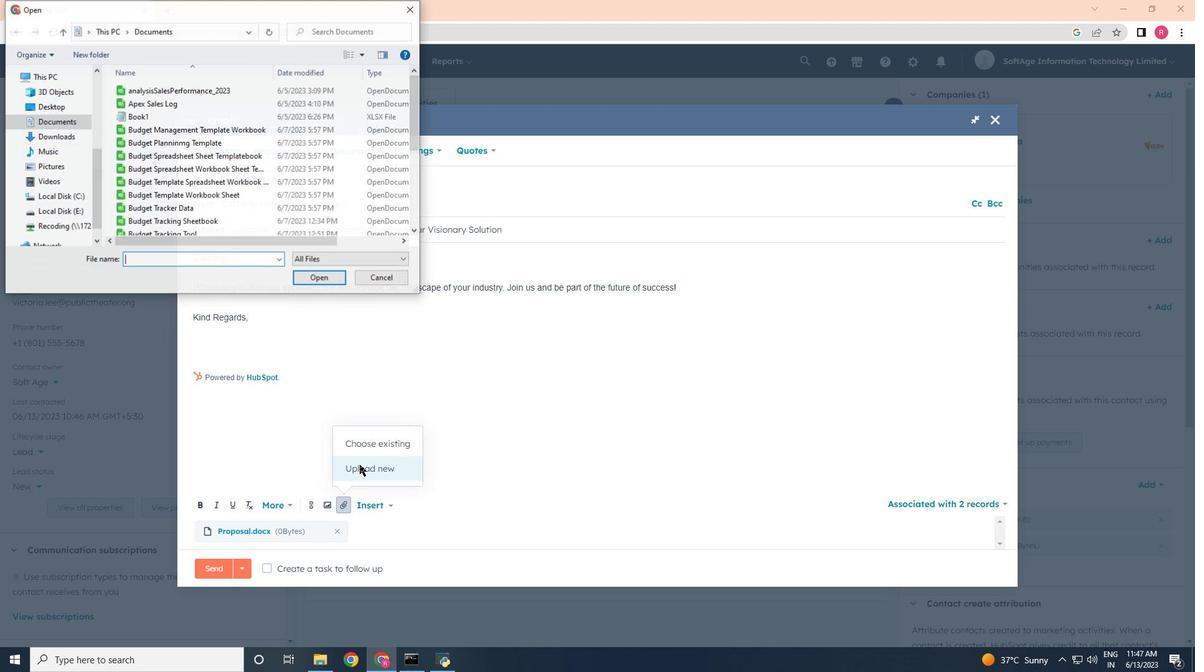 
Action: Mouse scrolled (345, 437) with delta (0, 0)
Screenshot: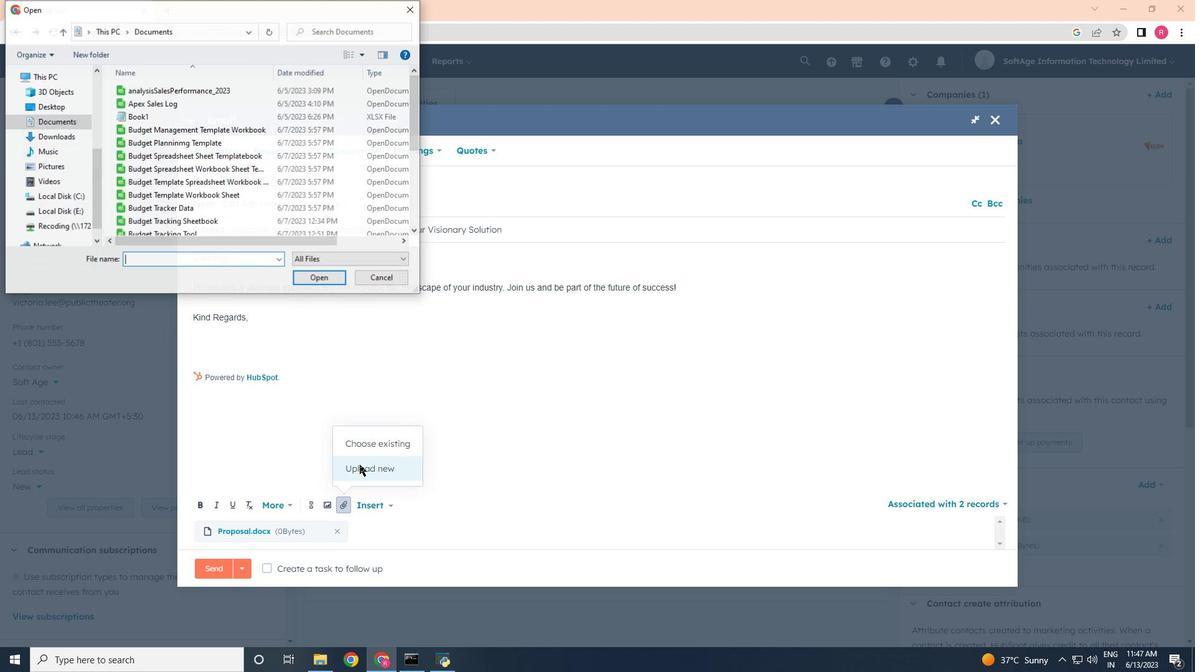 
Action: Mouse moved to (217, 230)
Screenshot: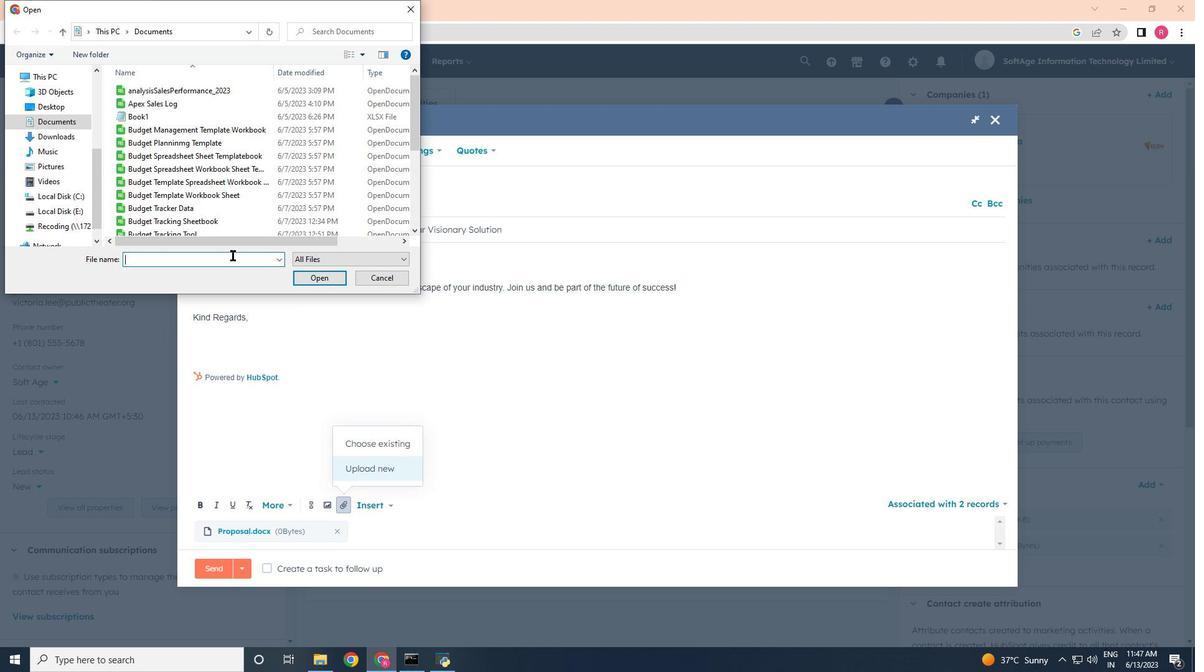 
Action: Mouse scrolled (217, 229) with delta (0, 0)
Screenshot: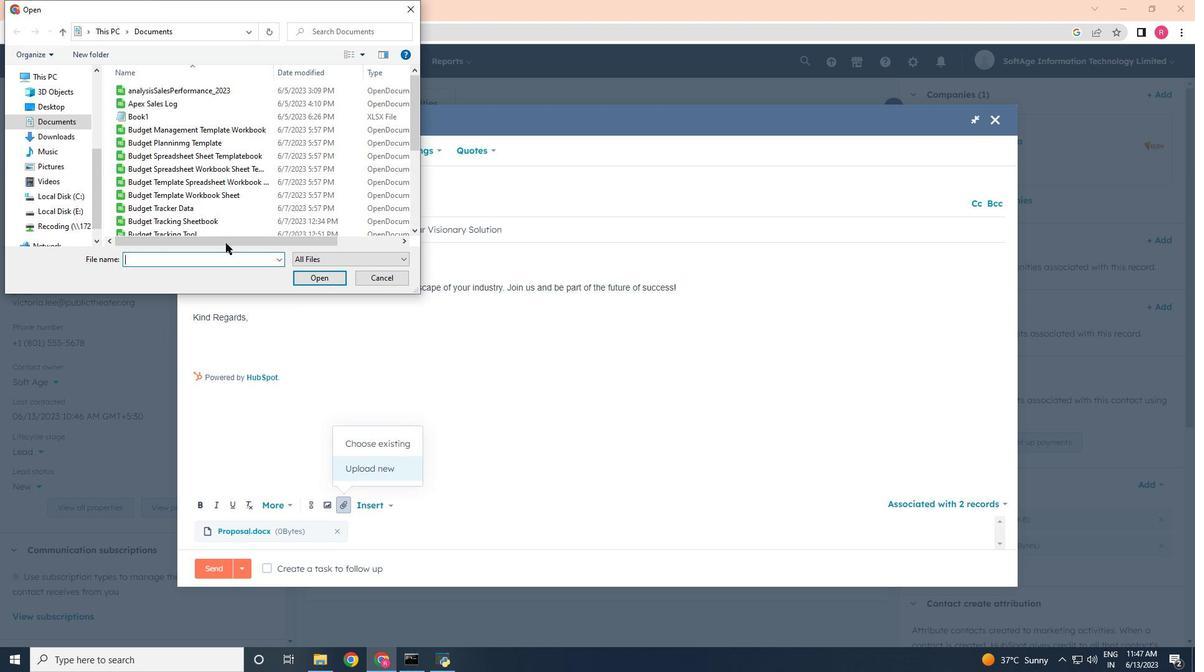 
Action: Mouse scrolled (217, 229) with delta (0, 0)
Screenshot: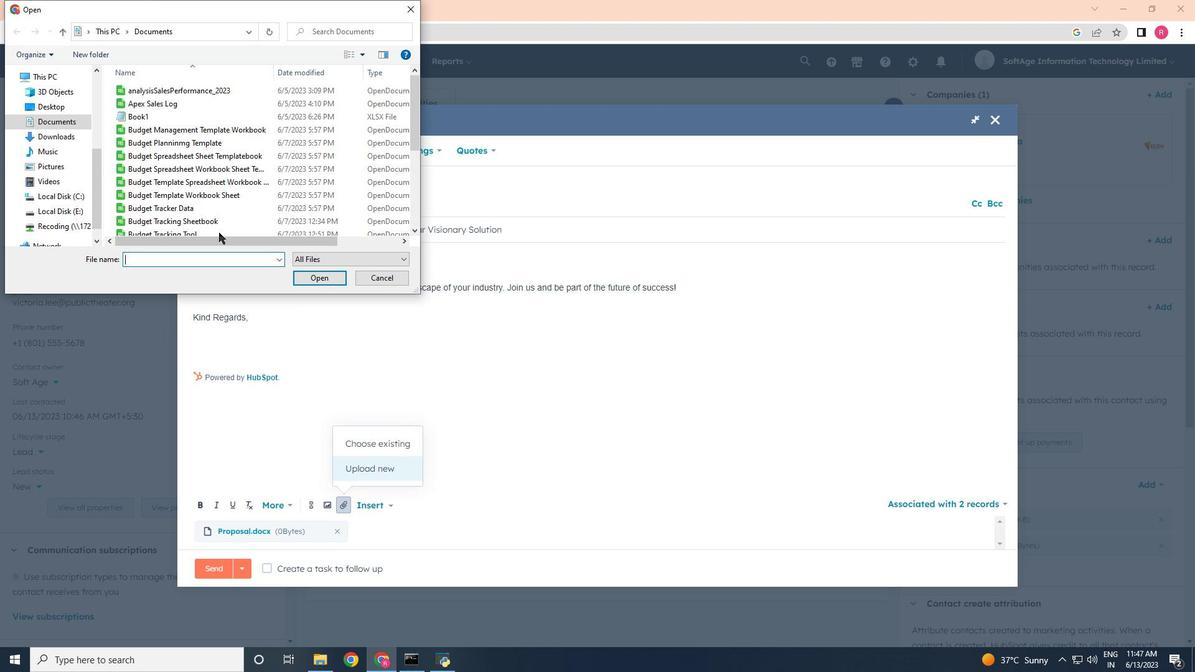 
Action: Mouse scrolled (217, 229) with delta (0, 0)
Screenshot: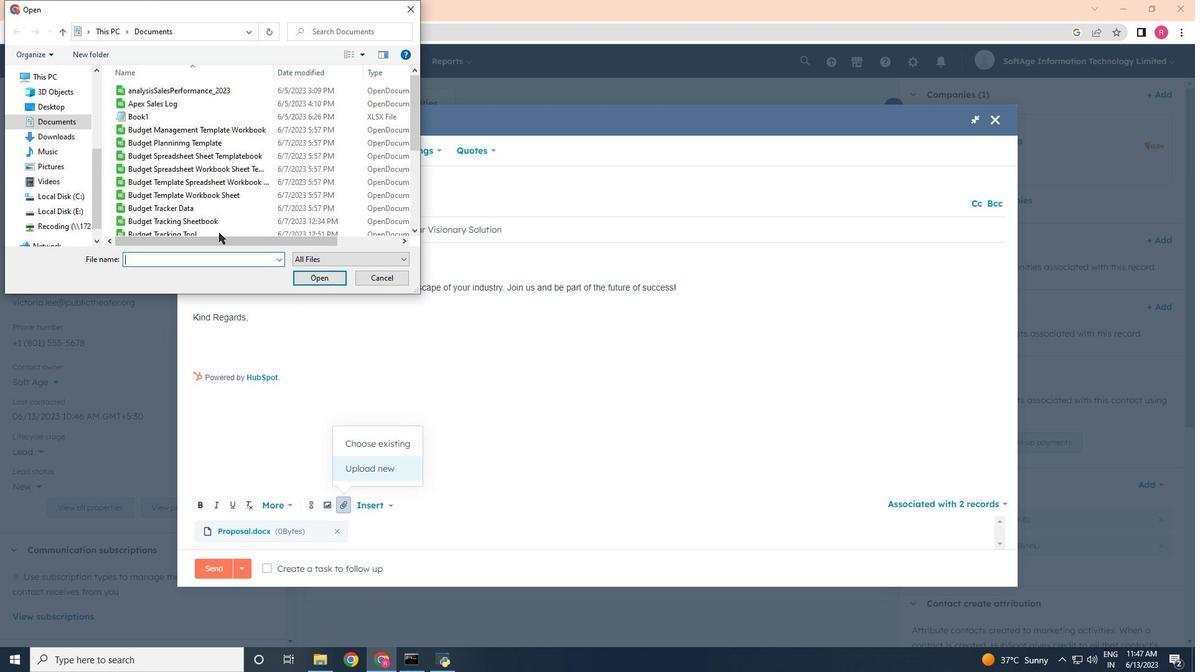 
Action: Mouse scrolled (217, 229) with delta (0, 0)
Screenshot: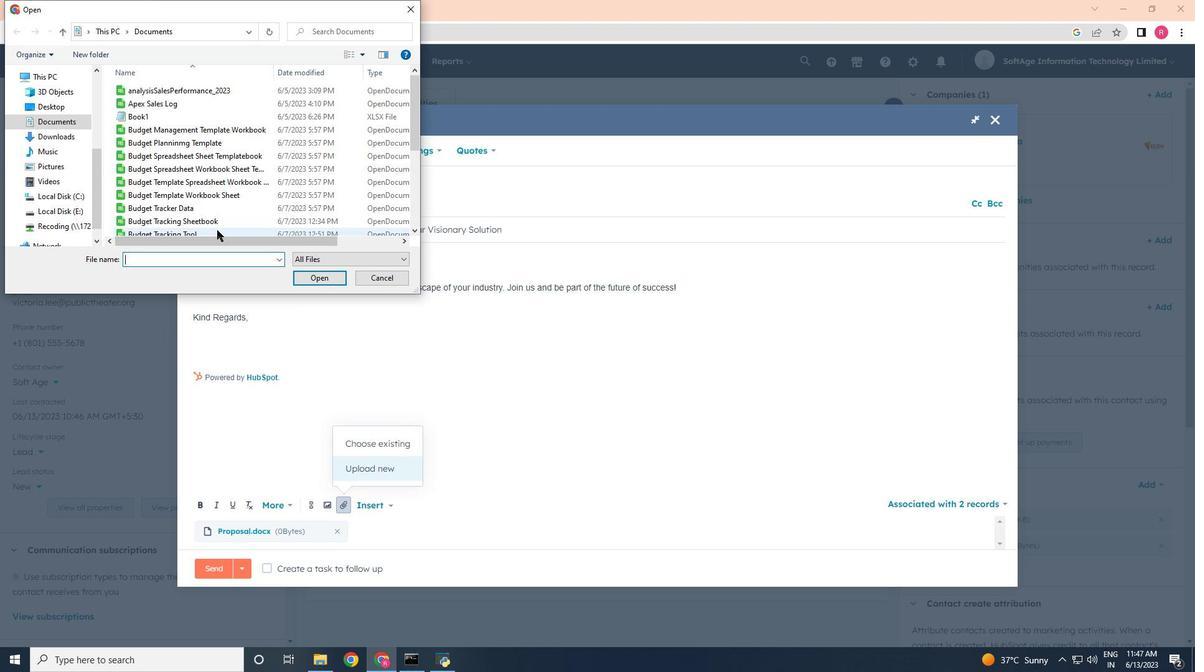 
Action: Mouse scrolled (217, 229) with delta (0, 0)
Screenshot: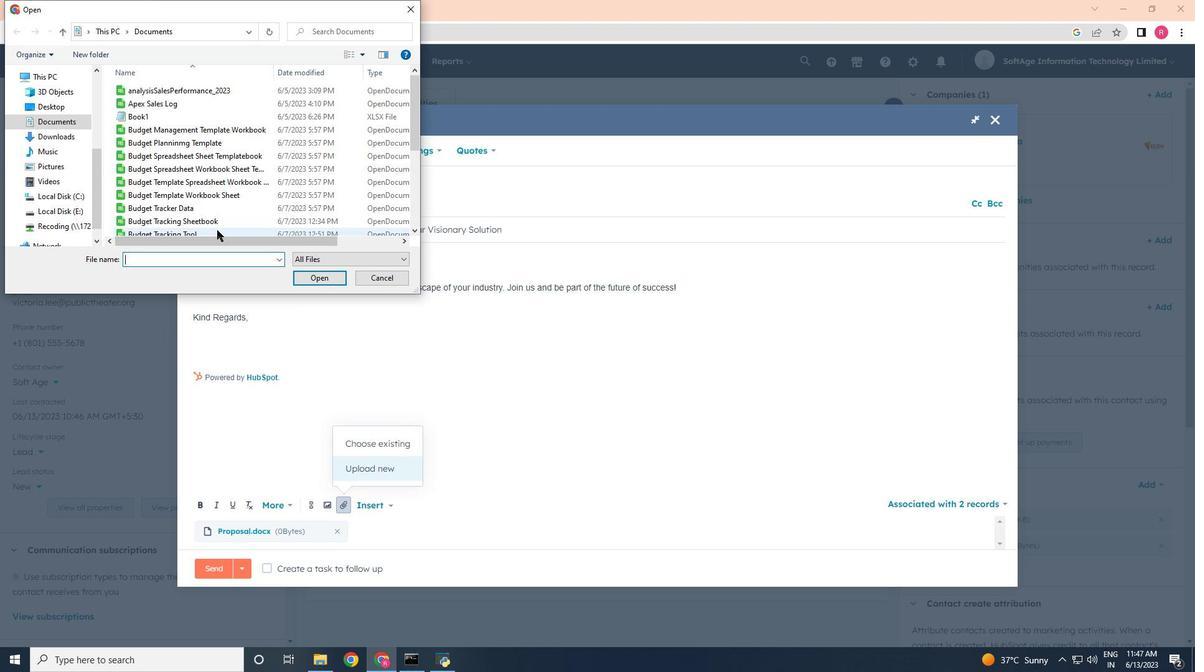 
Action: Mouse moved to (179, 225)
Screenshot: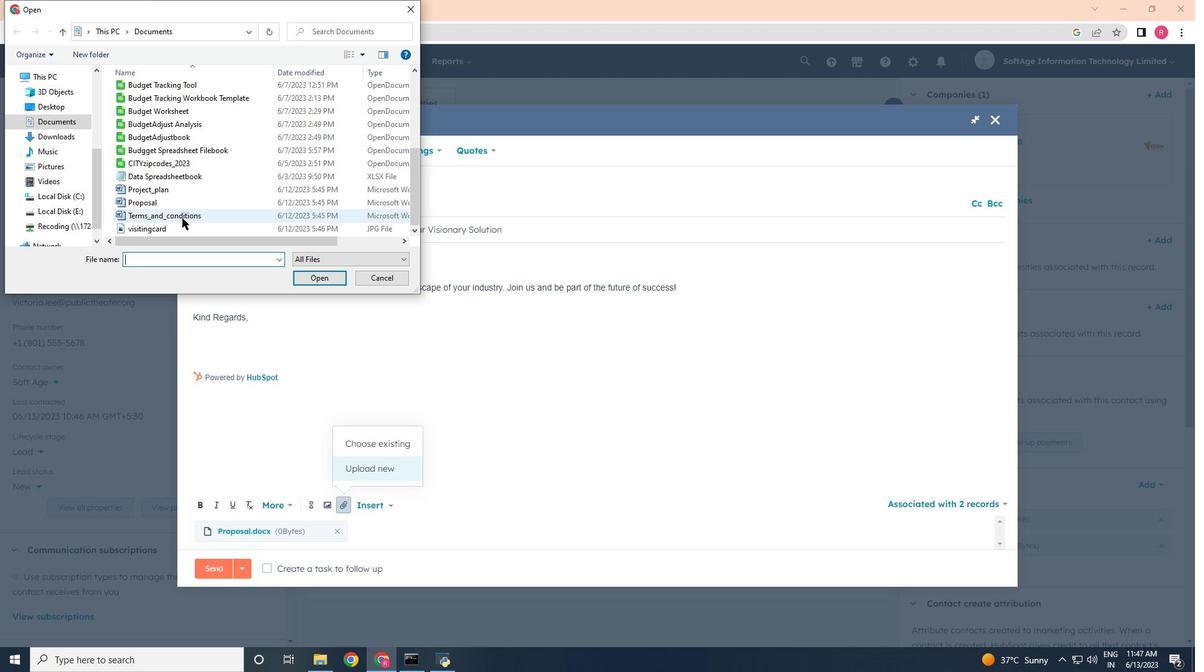 
Action: Mouse pressed left at (179, 225)
Screenshot: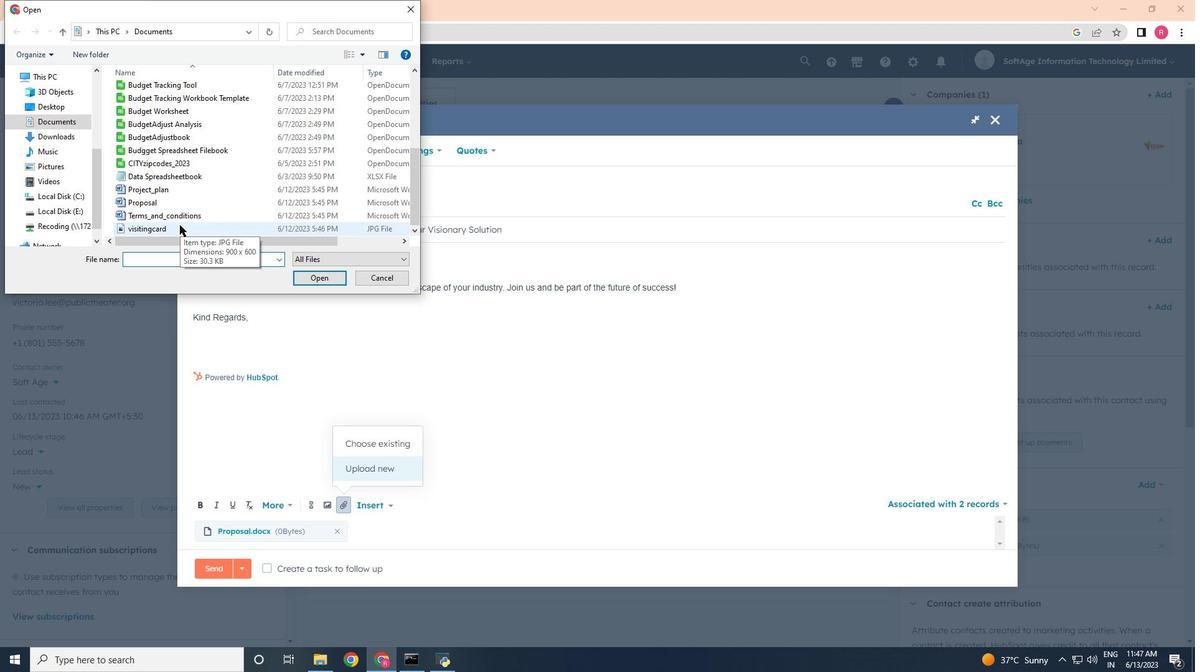 
Action: Mouse moved to (319, 280)
Screenshot: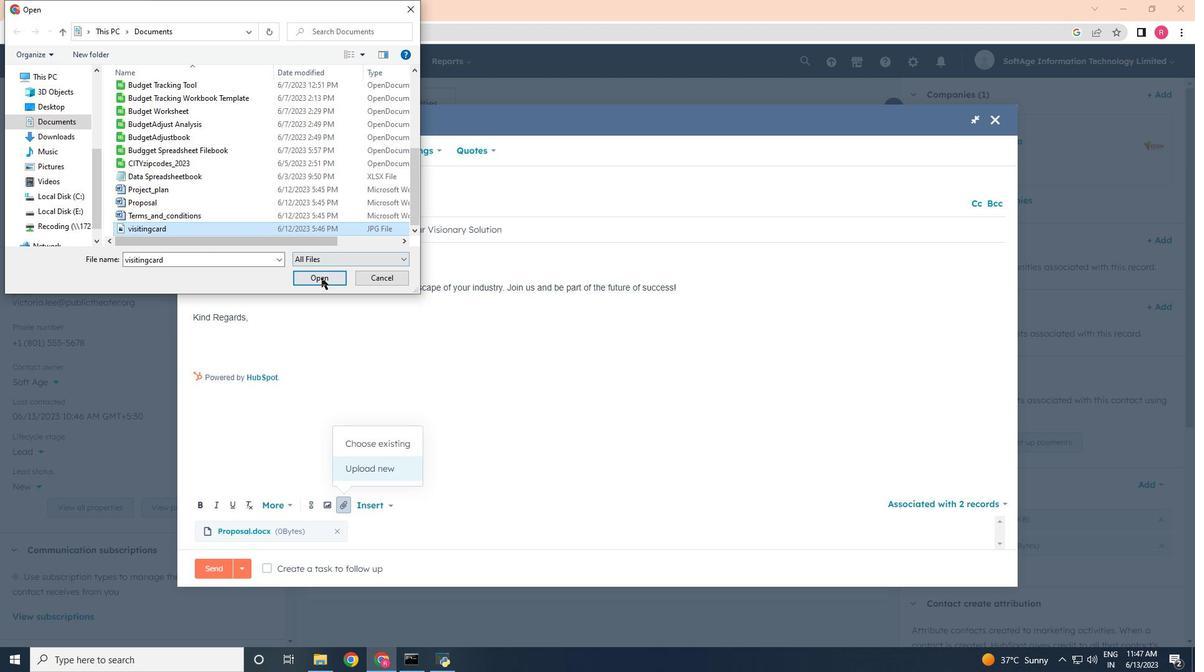 
Action: Mouse pressed left at (319, 280)
Screenshot: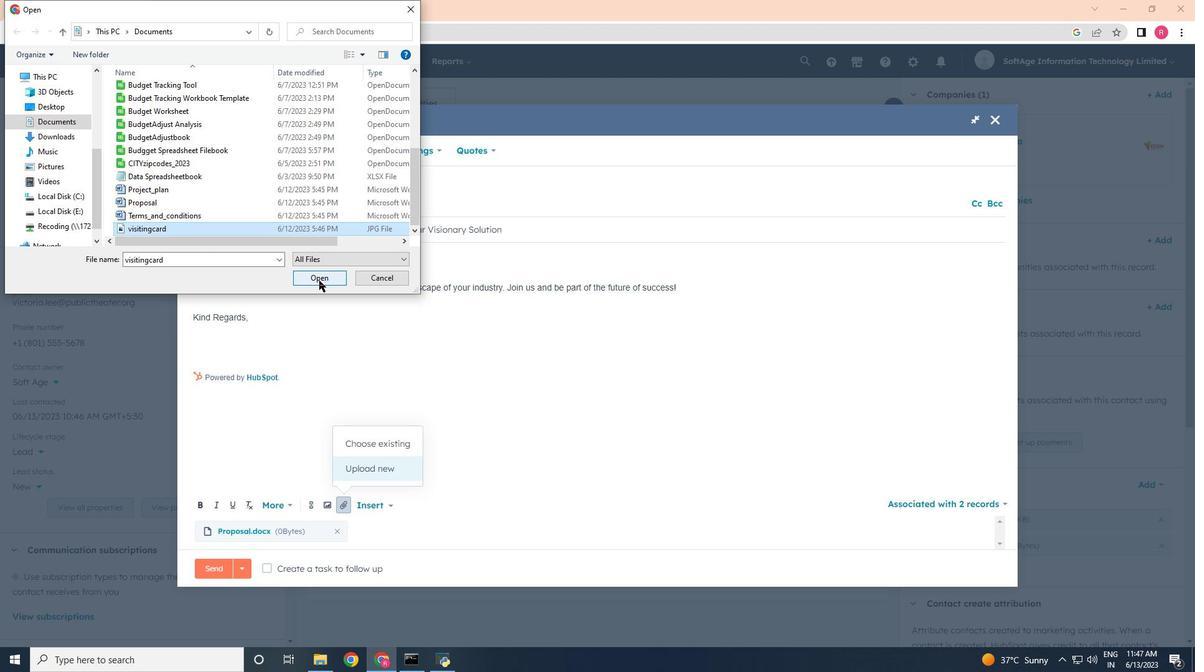 
Action: Mouse moved to (202, 336)
Screenshot: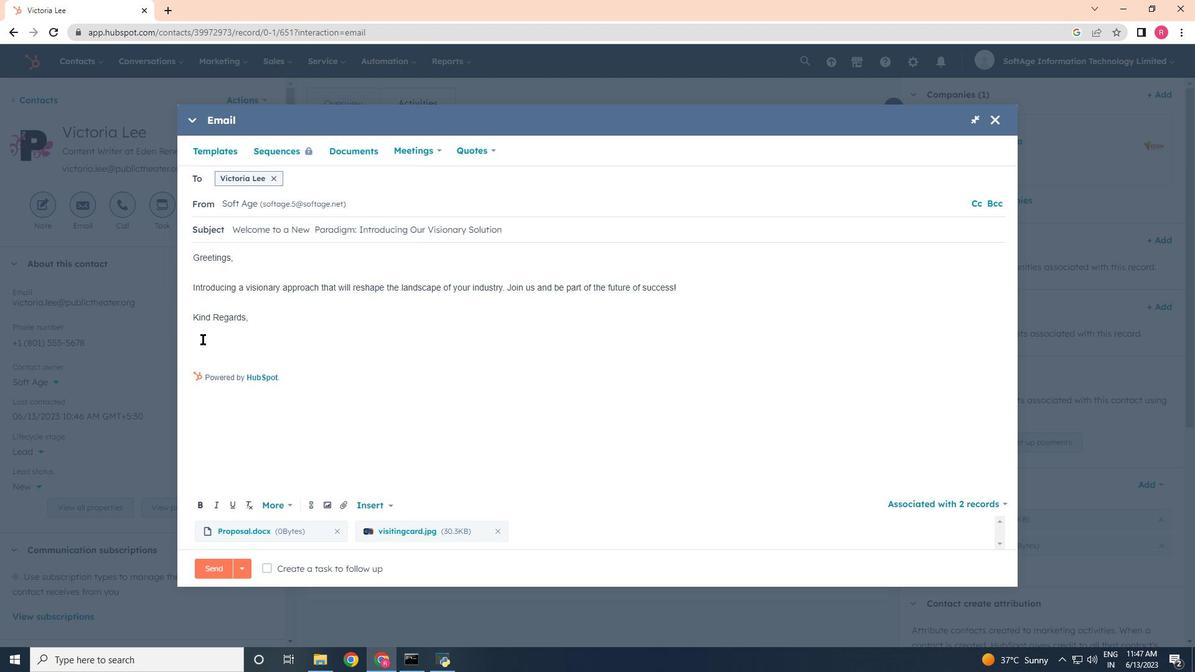 
Action: Mouse pressed left at (202, 336)
Screenshot: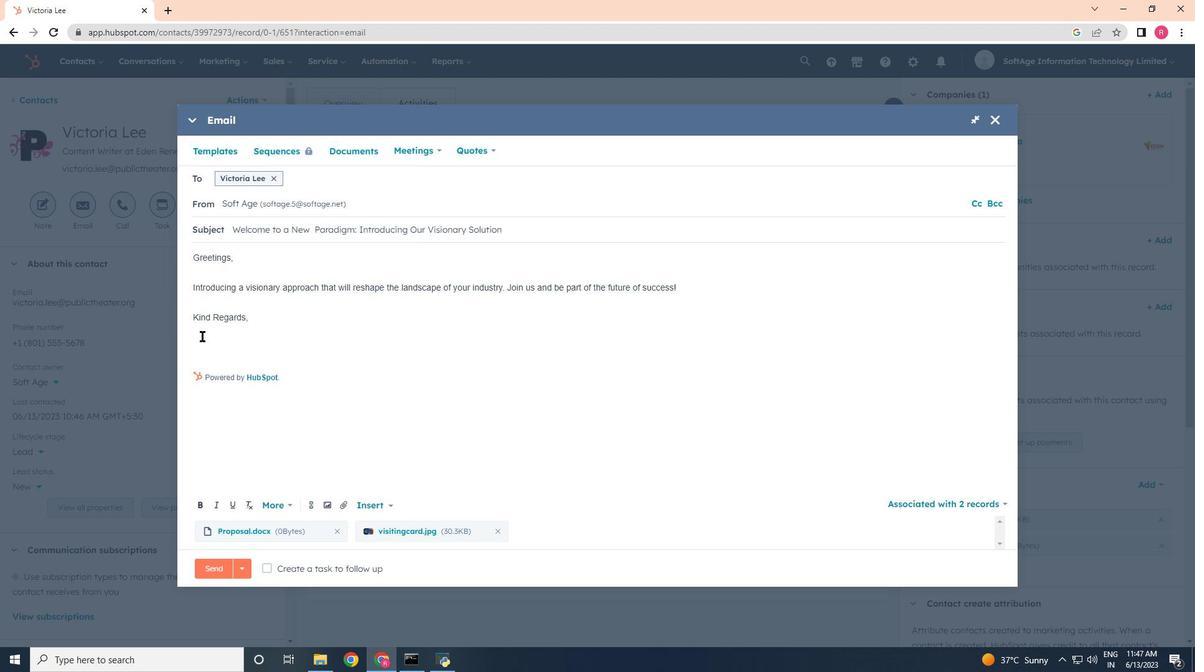 
Action: Mouse moved to (315, 501)
Screenshot: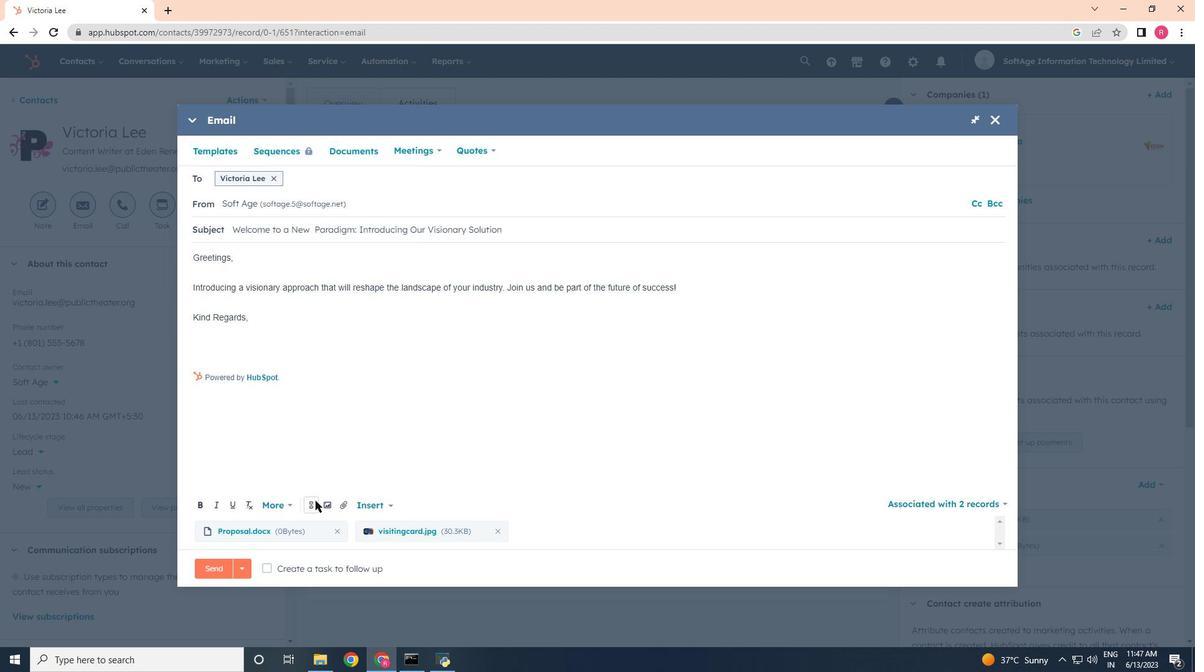 
Action: Mouse pressed left at (315, 501)
Screenshot: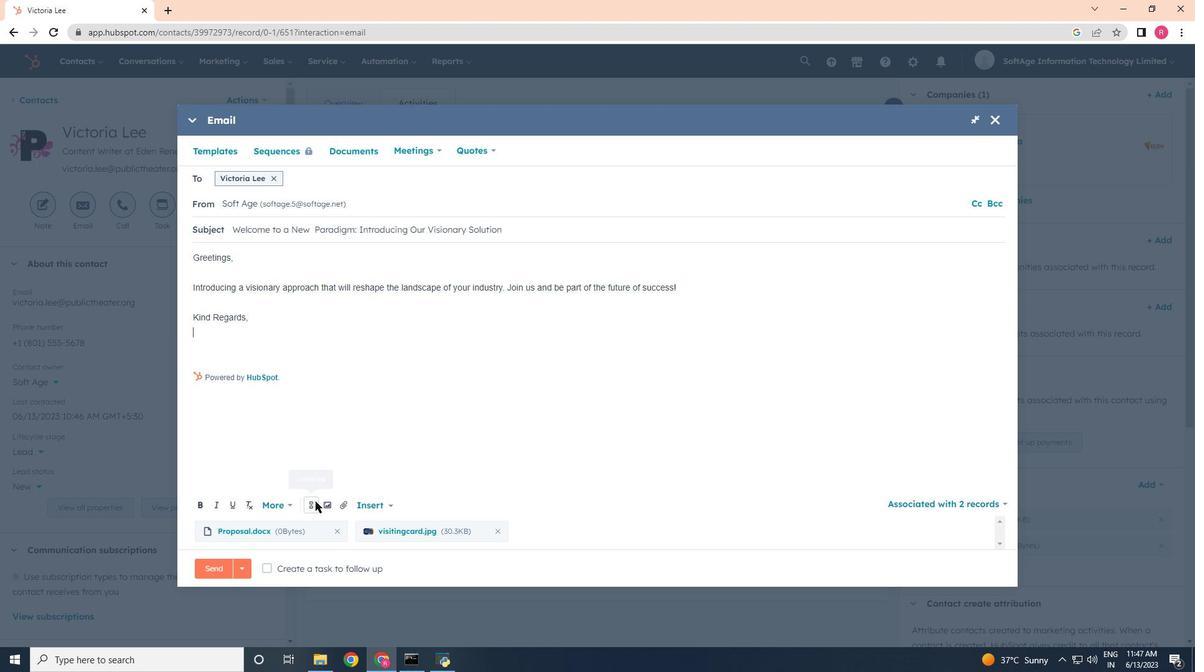 
Action: Mouse moved to (346, 369)
Screenshot: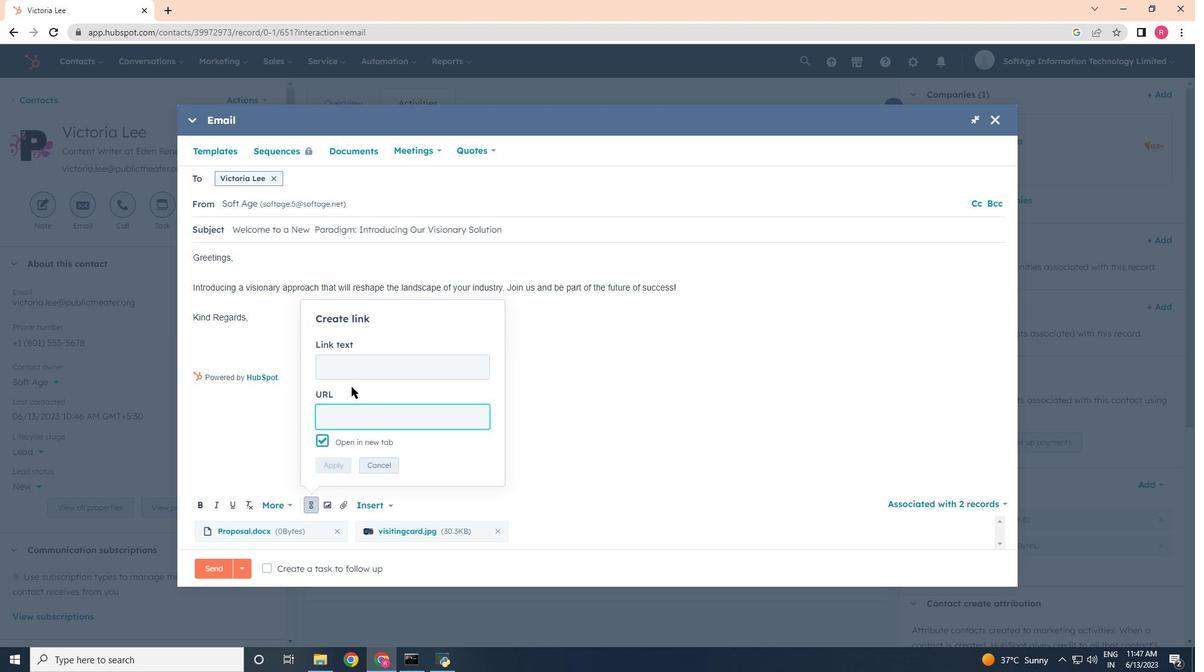 
Action: Mouse pressed left at (346, 369)
Screenshot: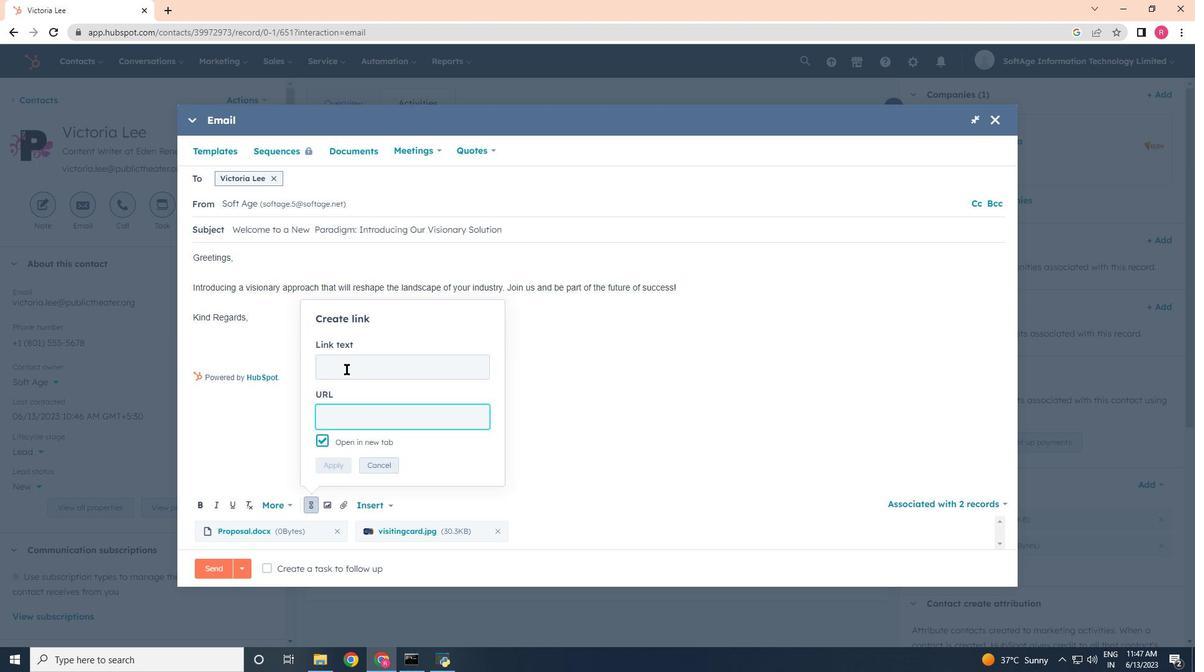 
Action: Key pressed <Key.shift>Behance<Key.tab>www.behance.com]<Key.backspace><Key.backspace><Key.backspace><Key.backspace>net
Screenshot: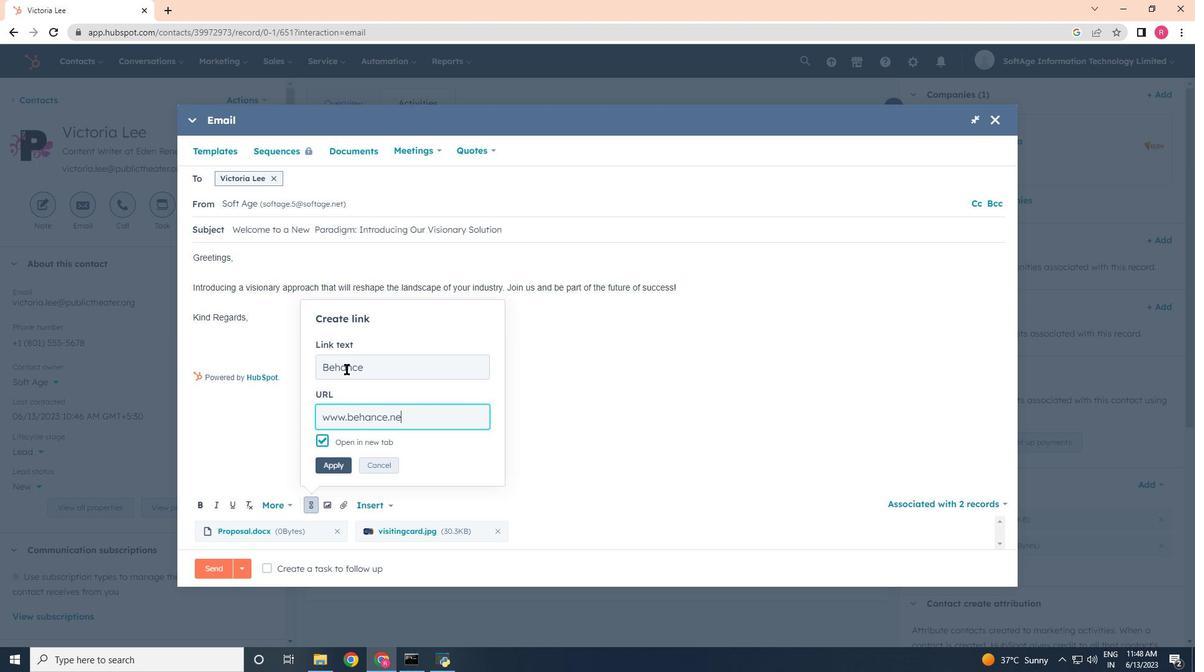 
Action: Mouse moved to (332, 465)
Screenshot: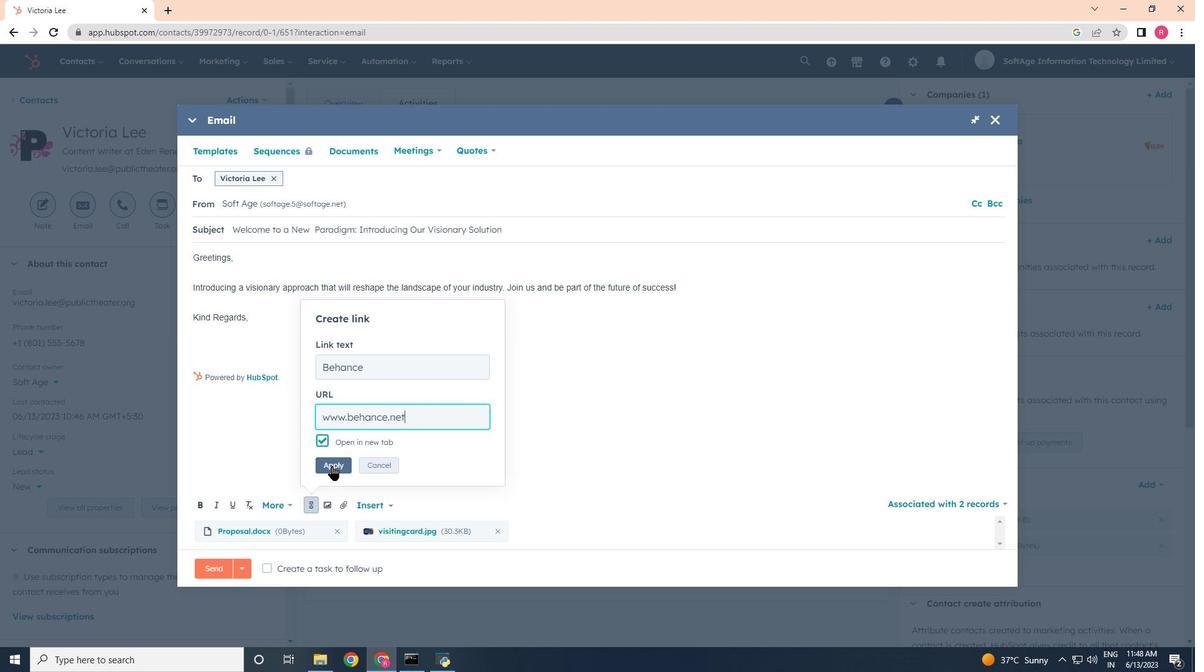 
Action: Mouse pressed left at (332, 465)
Screenshot: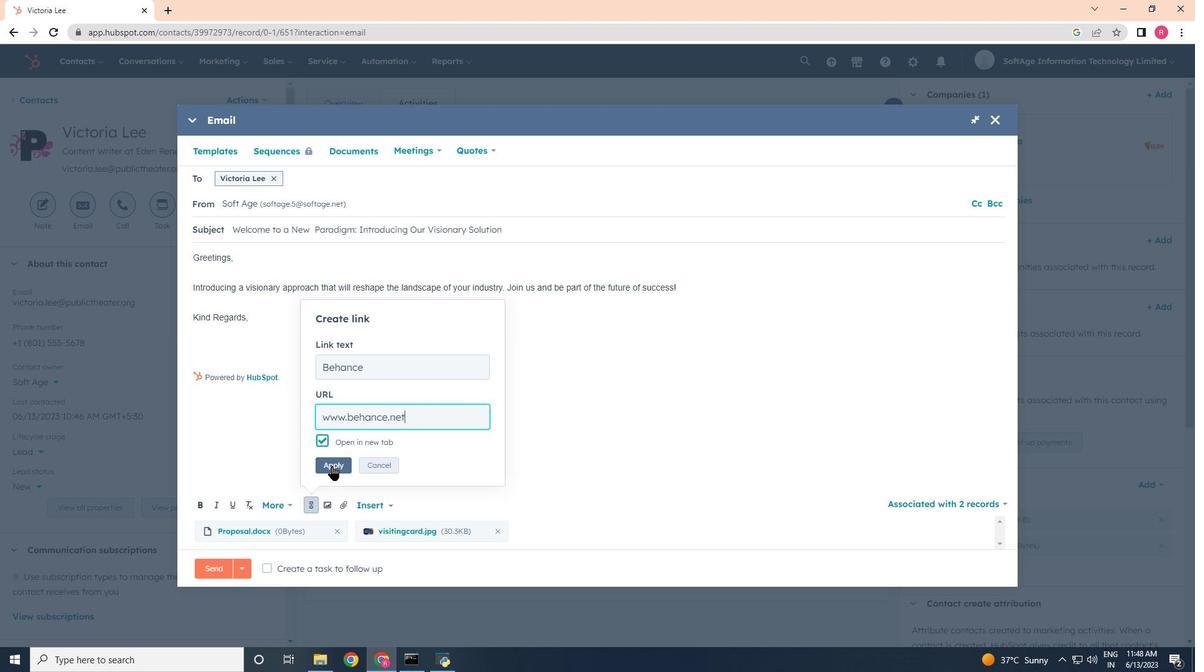
Action: Mouse moved to (262, 570)
Screenshot: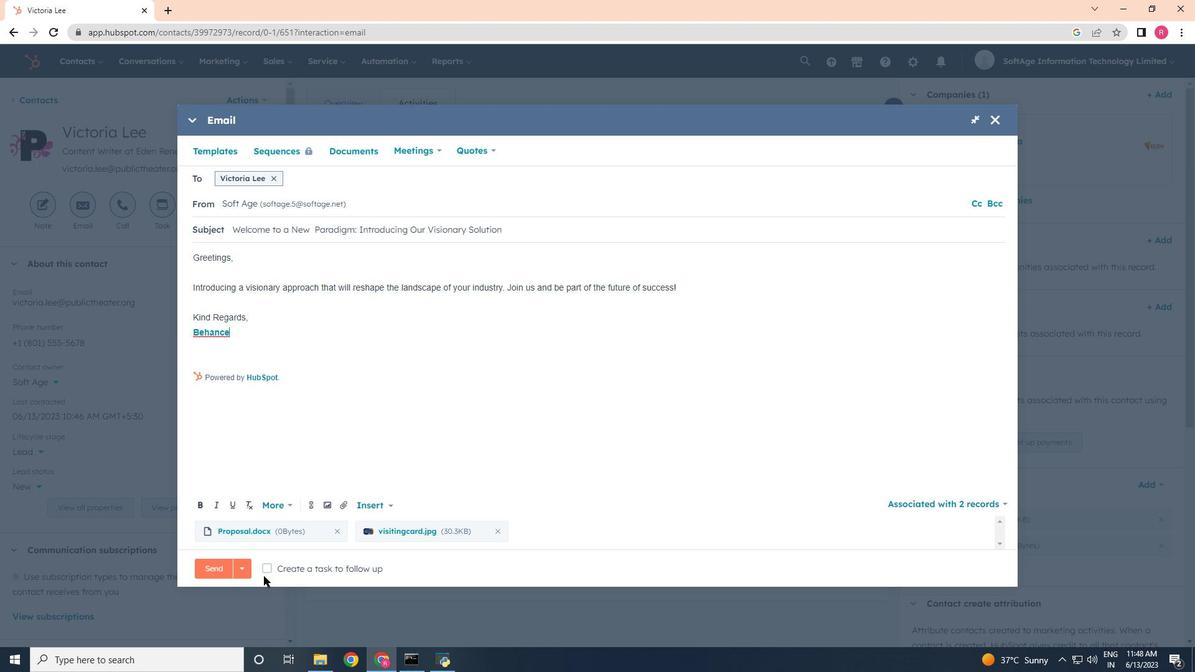 
Action: Mouse pressed left at (262, 570)
Screenshot: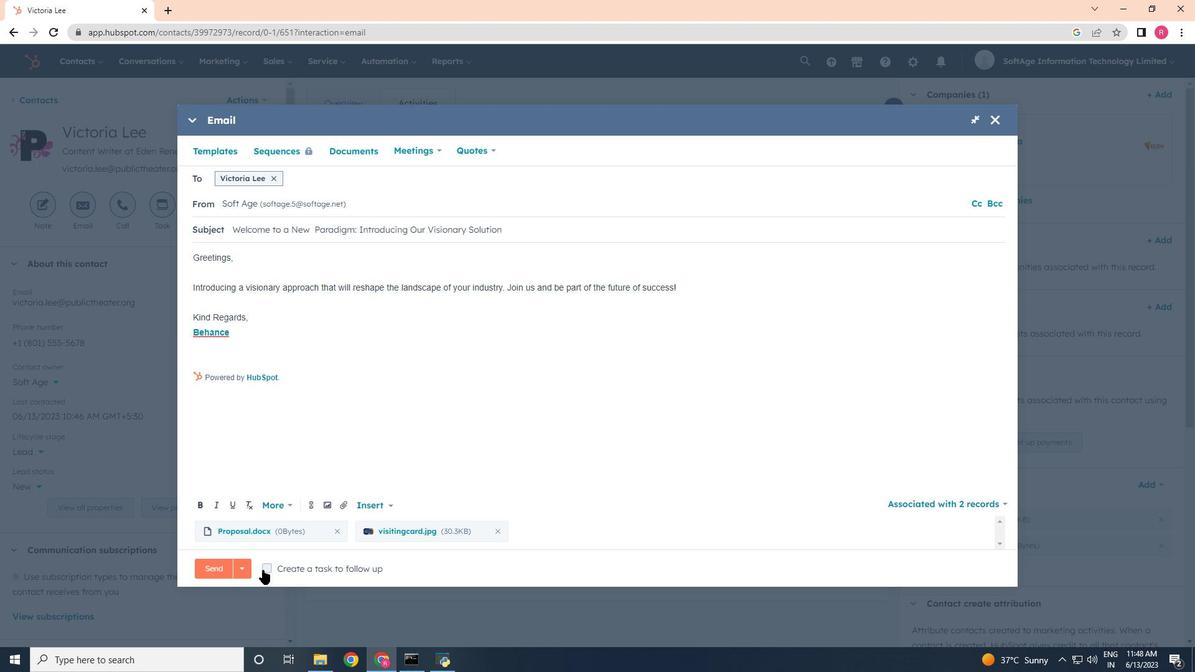 
Action: Mouse moved to (510, 569)
Screenshot: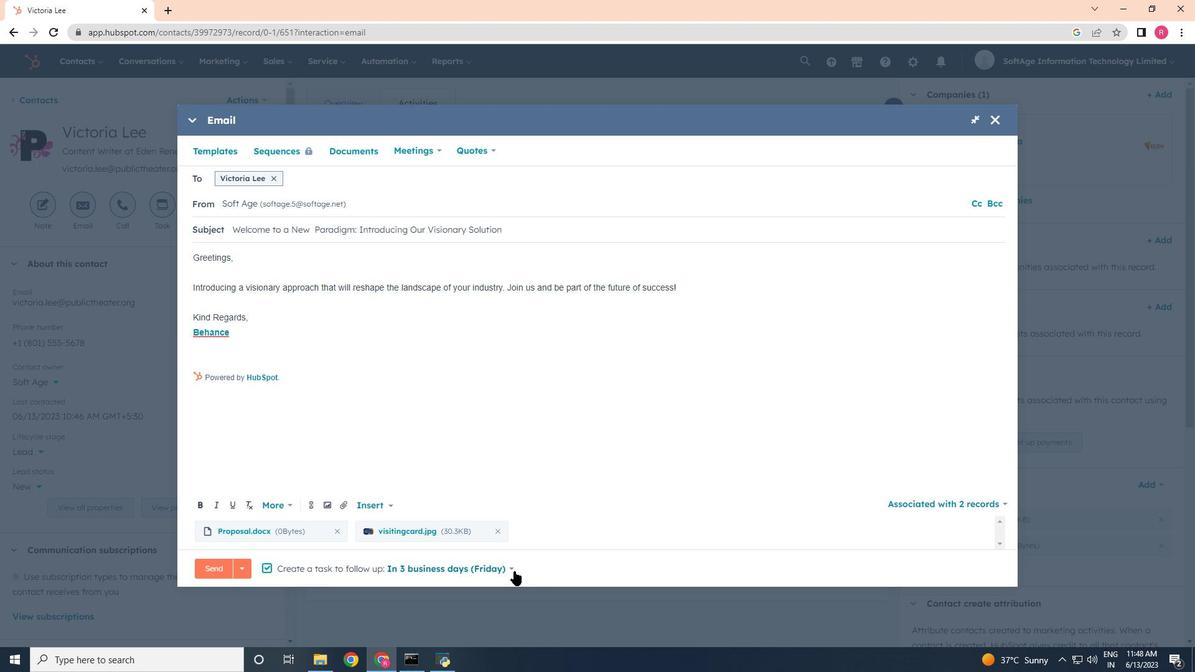 
Action: Mouse pressed left at (510, 569)
Screenshot: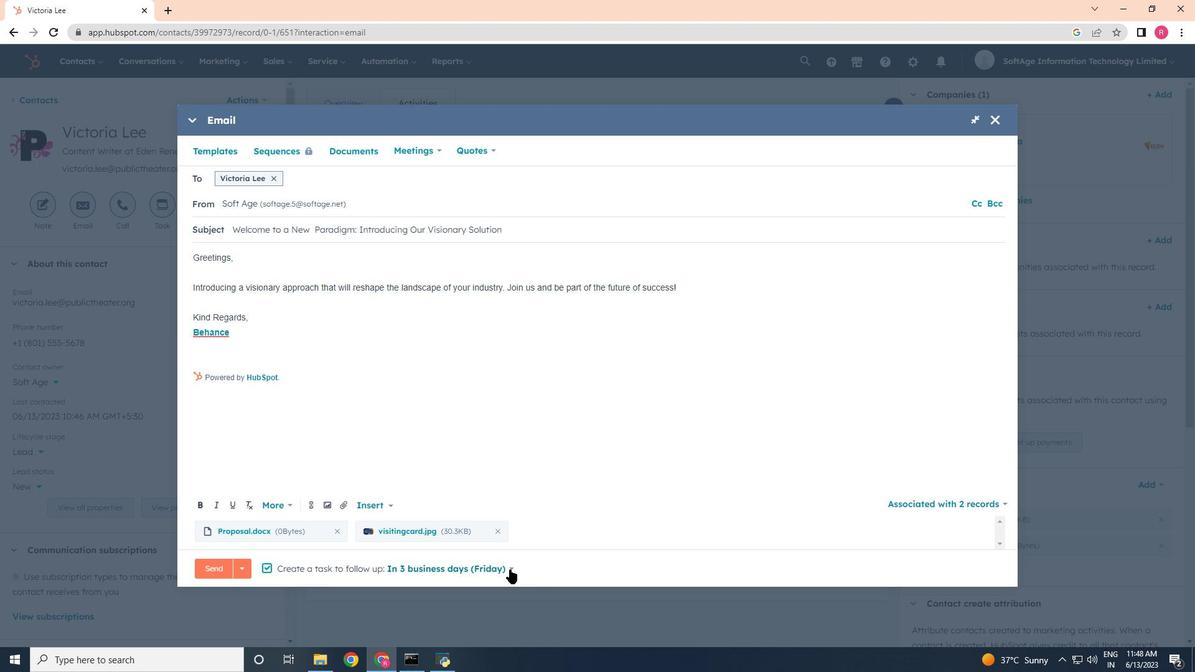 
Action: Mouse moved to (457, 495)
Screenshot: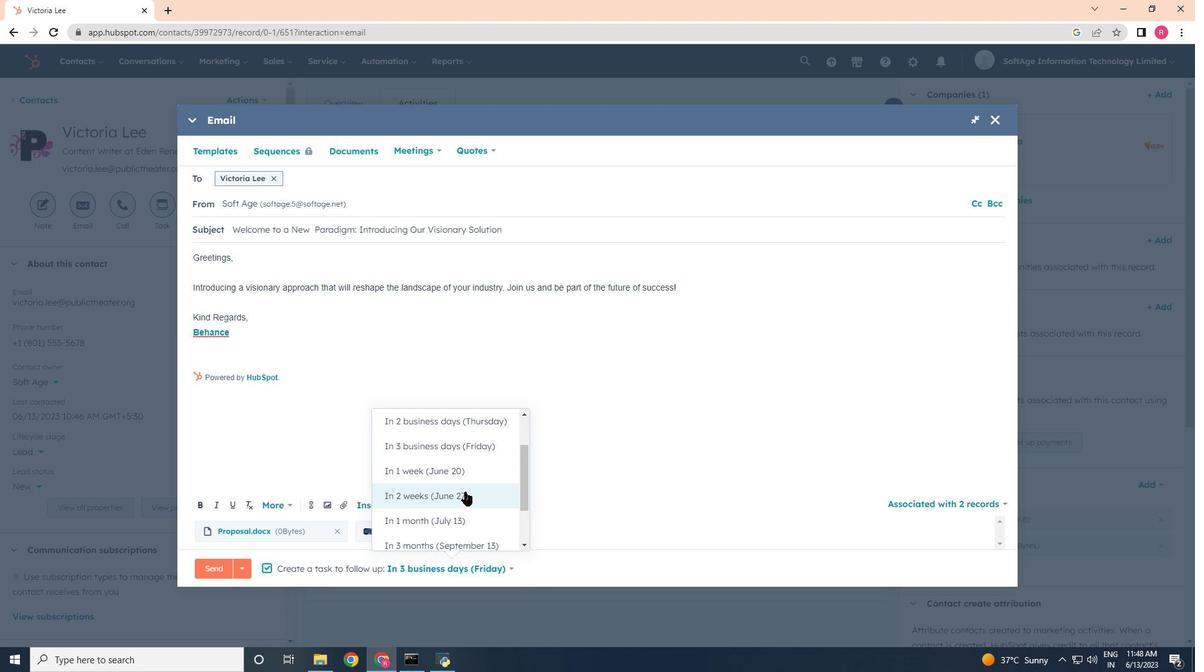 
Action: Mouse scrolled (457, 495) with delta (0, 0)
Screenshot: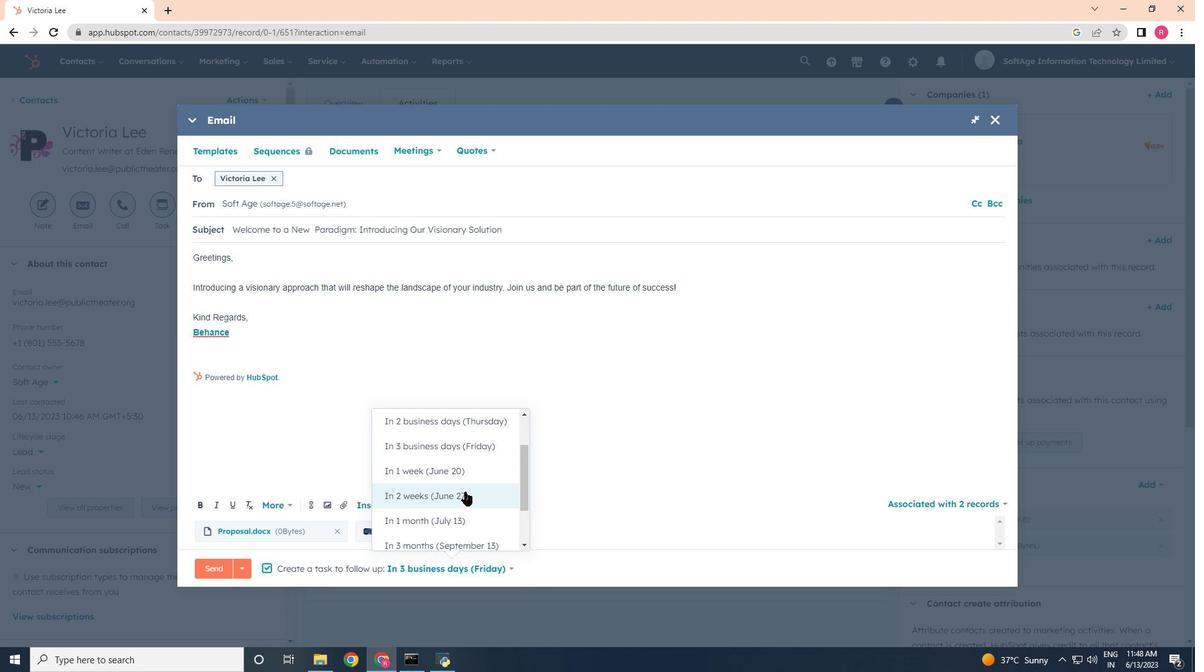
Action: Mouse moved to (455, 497)
Screenshot: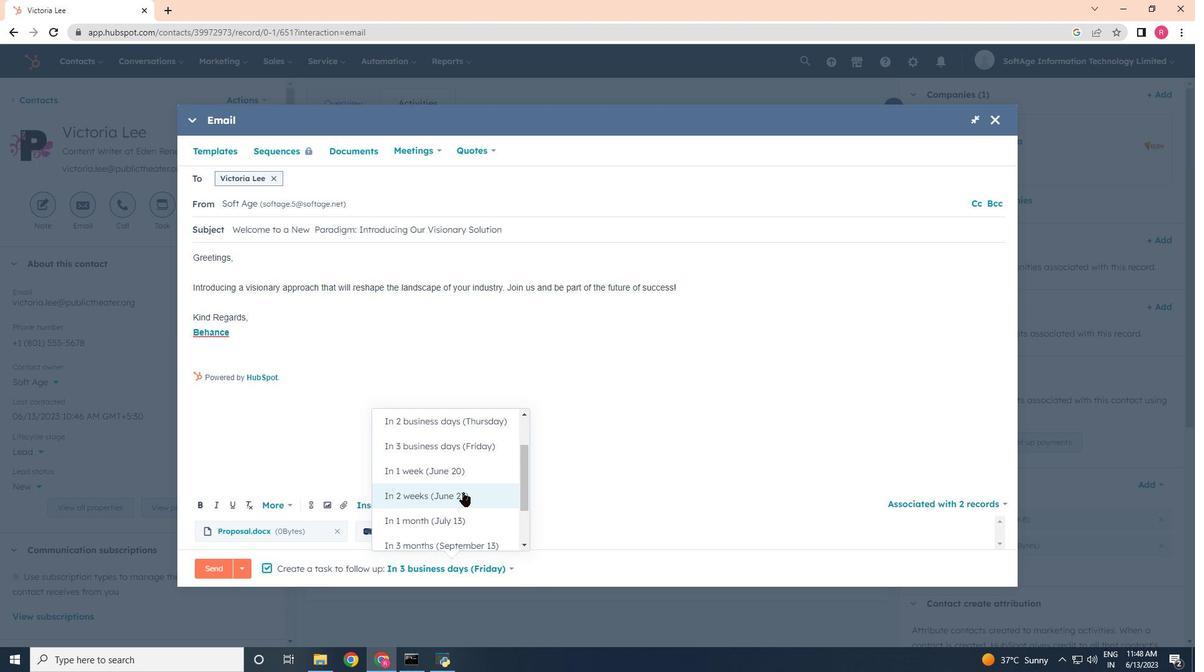 
Action: Mouse scrolled (455, 496) with delta (0, 0)
Screenshot: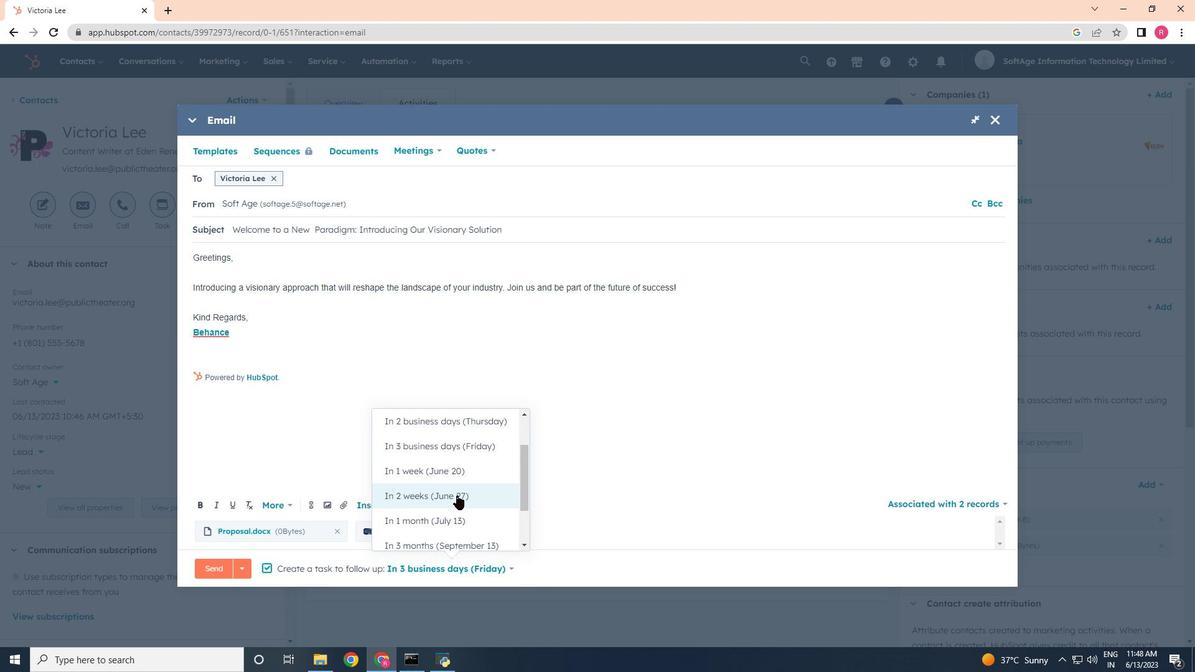 
Action: Mouse moved to (439, 459)
Screenshot: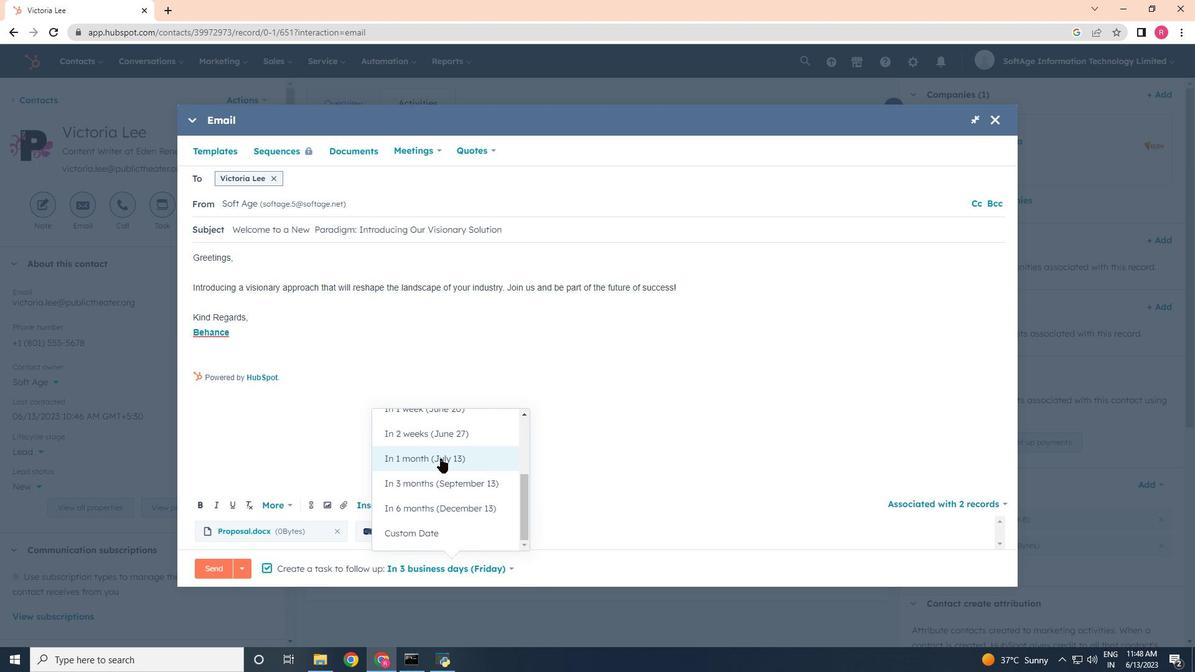 
Action: Mouse scrolled (439, 460) with delta (0, 0)
Screenshot: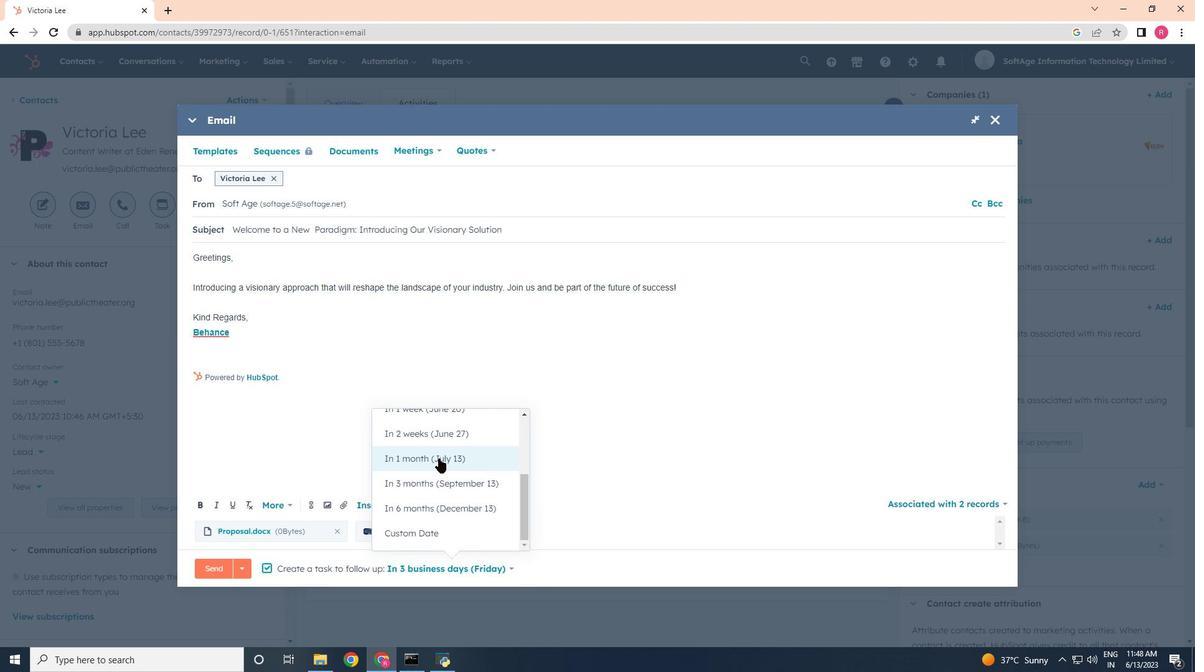 
Action: Mouse scrolled (439, 460) with delta (0, 0)
Screenshot: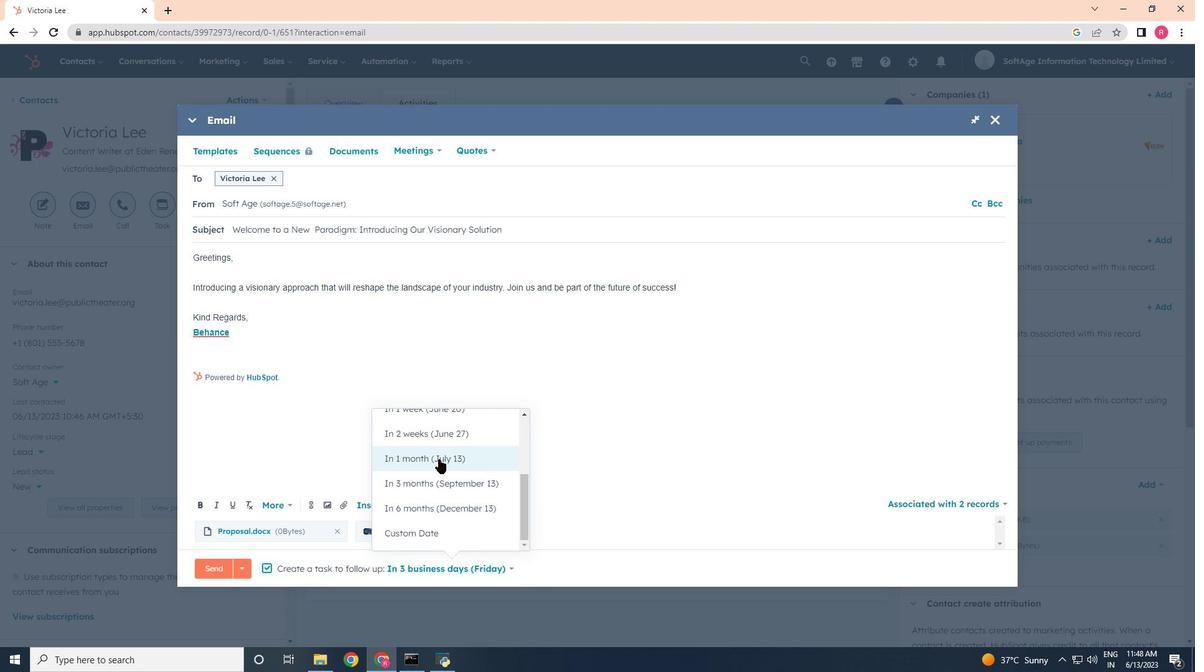 
Action: Mouse scrolled (439, 460) with delta (0, 0)
Screenshot: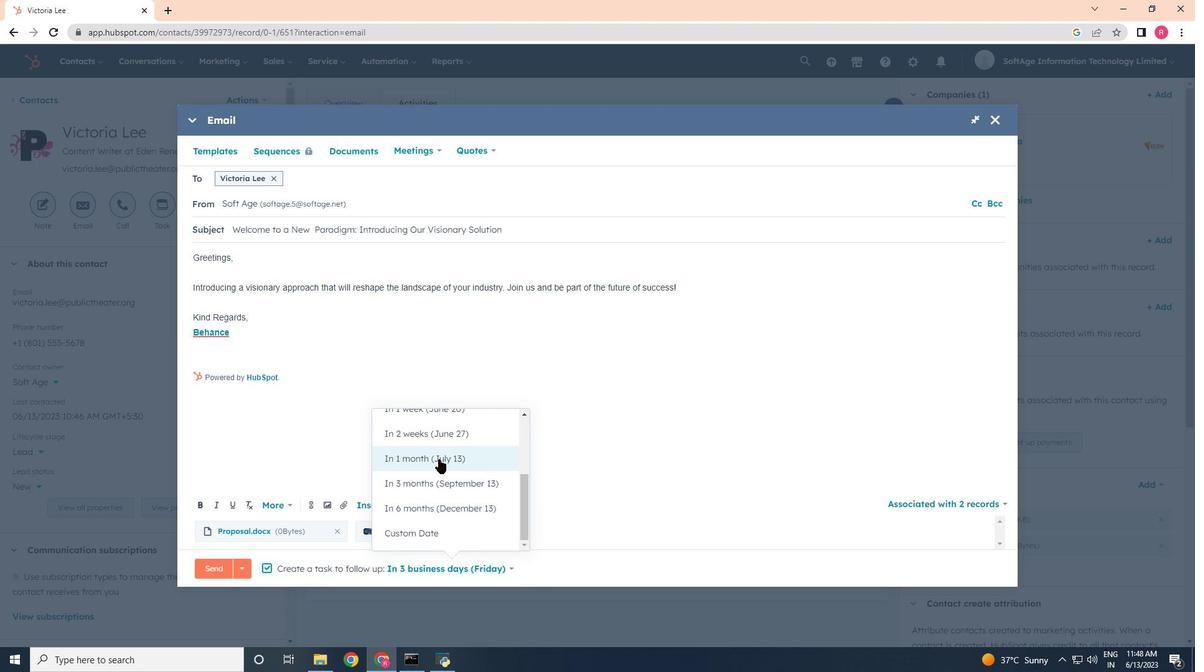 
Action: Mouse scrolled (439, 460) with delta (0, 0)
Screenshot: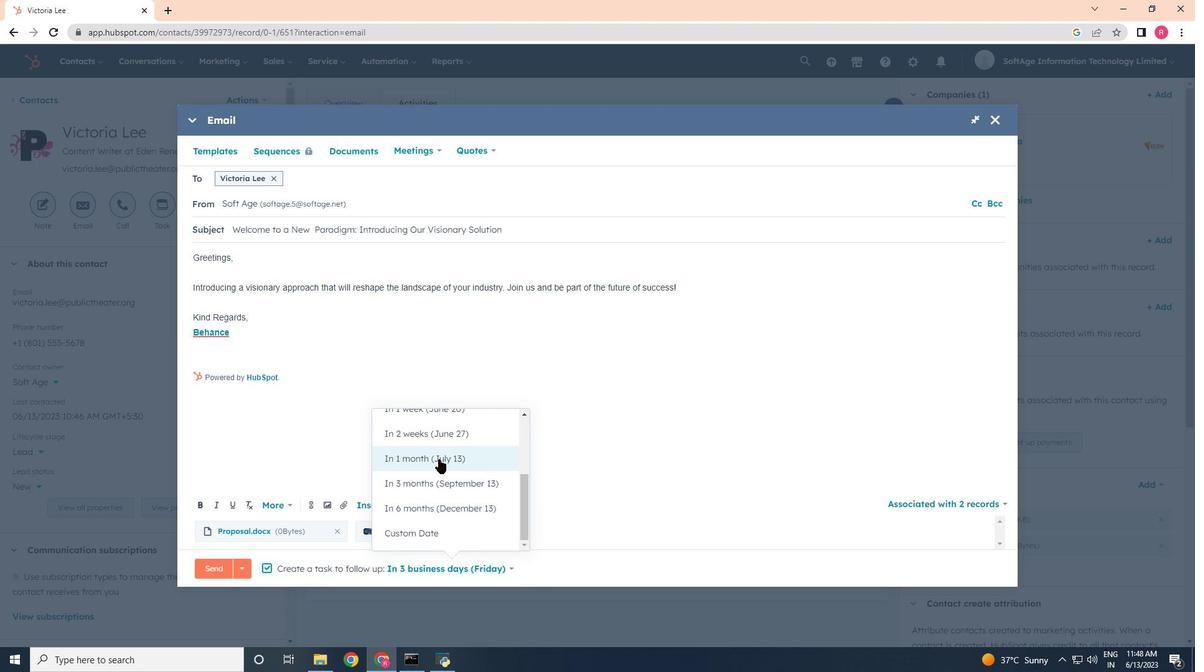 
Action: Mouse moved to (425, 498)
Screenshot: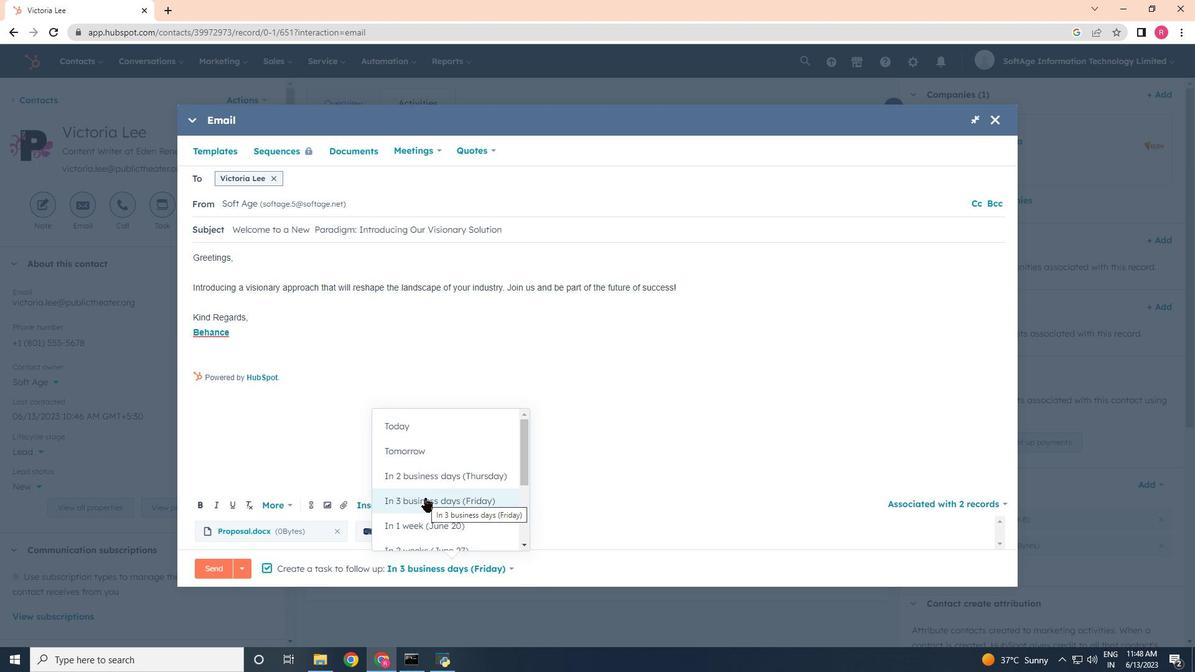 
Action: Mouse pressed left at (425, 498)
Screenshot: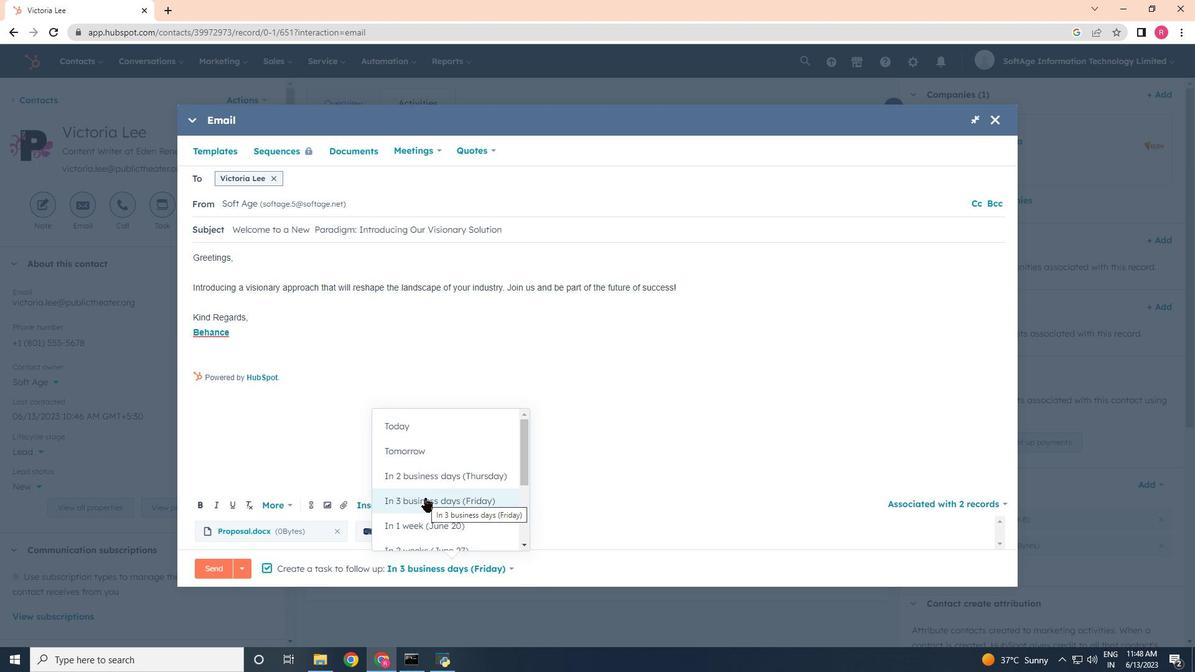 
Action: Mouse moved to (213, 571)
Screenshot: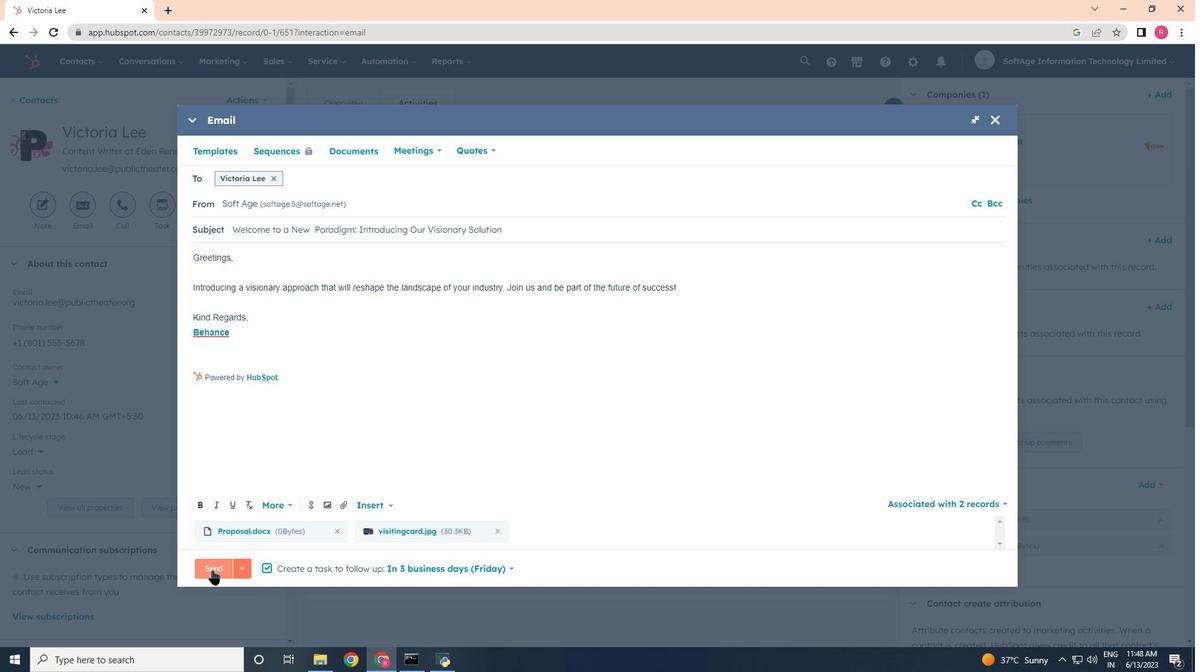
Action: Mouse pressed left at (213, 571)
Screenshot: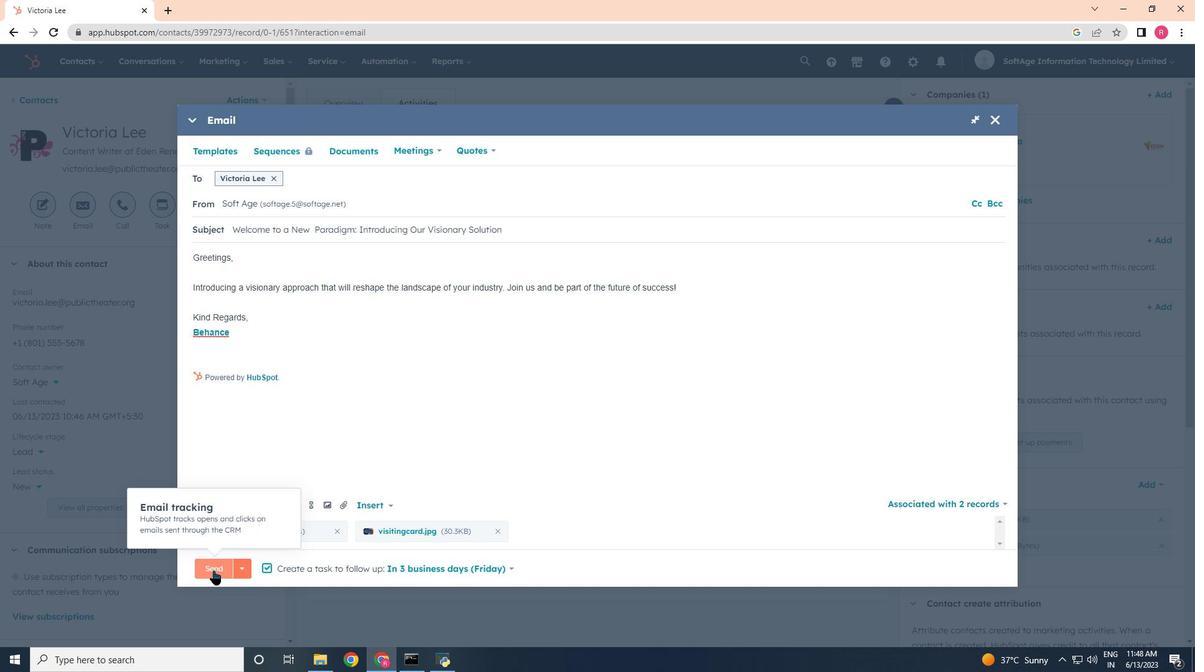 
Action: Mouse moved to (213, 571)
Screenshot: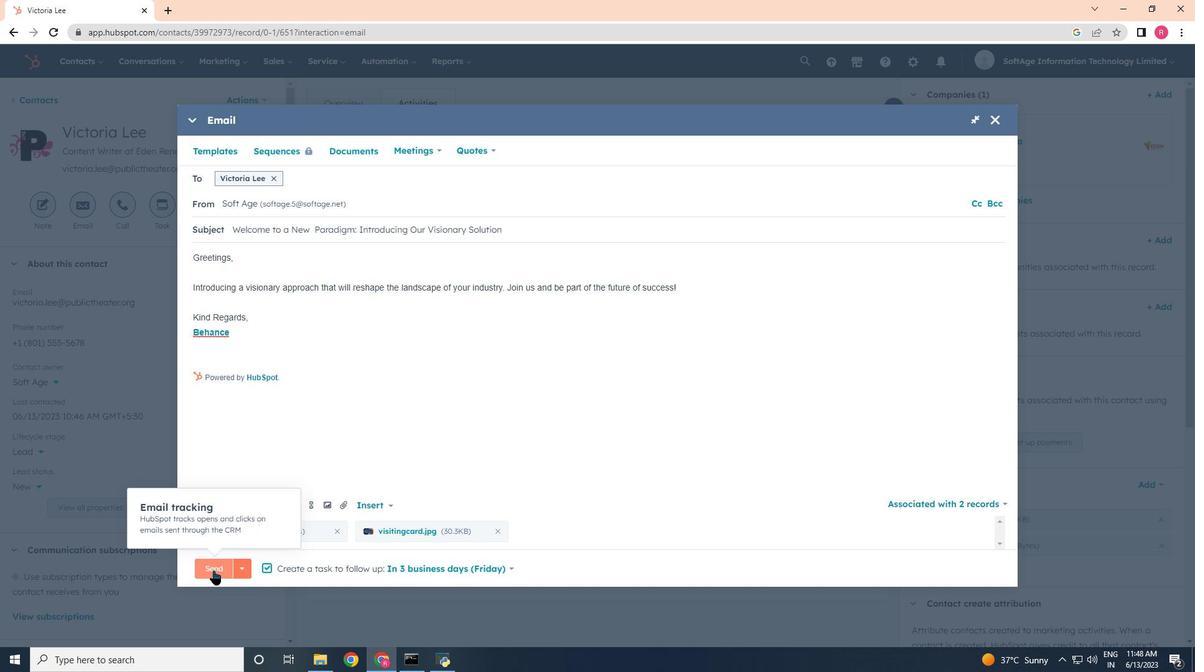 
